 Task: Search one way flight ticket for 3 adults, 3 children in premium economy from Agana/tamuning: Antonio B. Won Pat International Airport to Indianapolis: Indianapolis International Airport on 8-5-2023. Choice of flights is Frontier. Price is upto 99000. Outbound departure time preference is 6:30.
Action: Mouse moved to (305, 259)
Screenshot: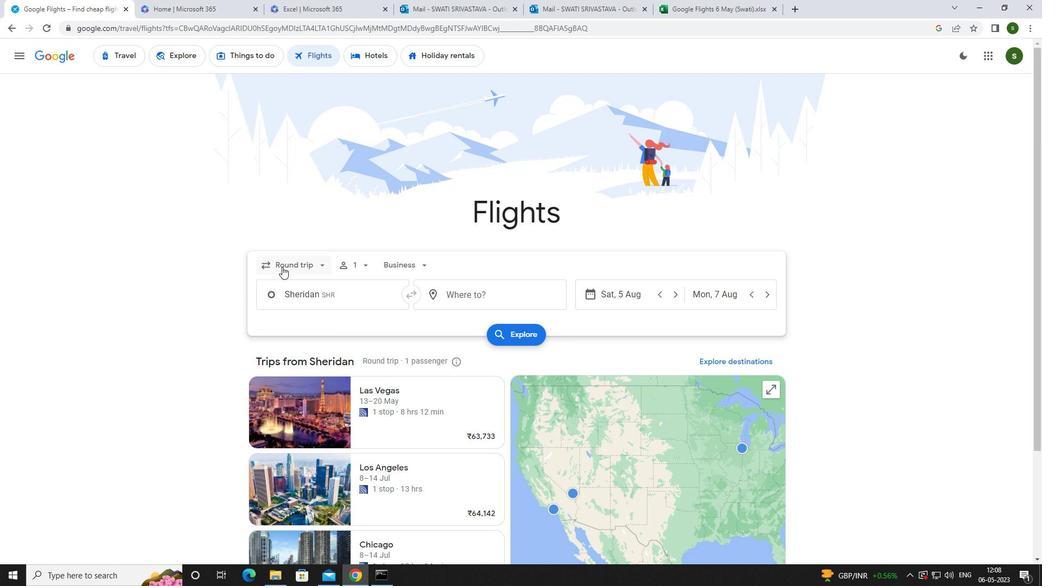 
Action: Mouse pressed left at (305, 259)
Screenshot: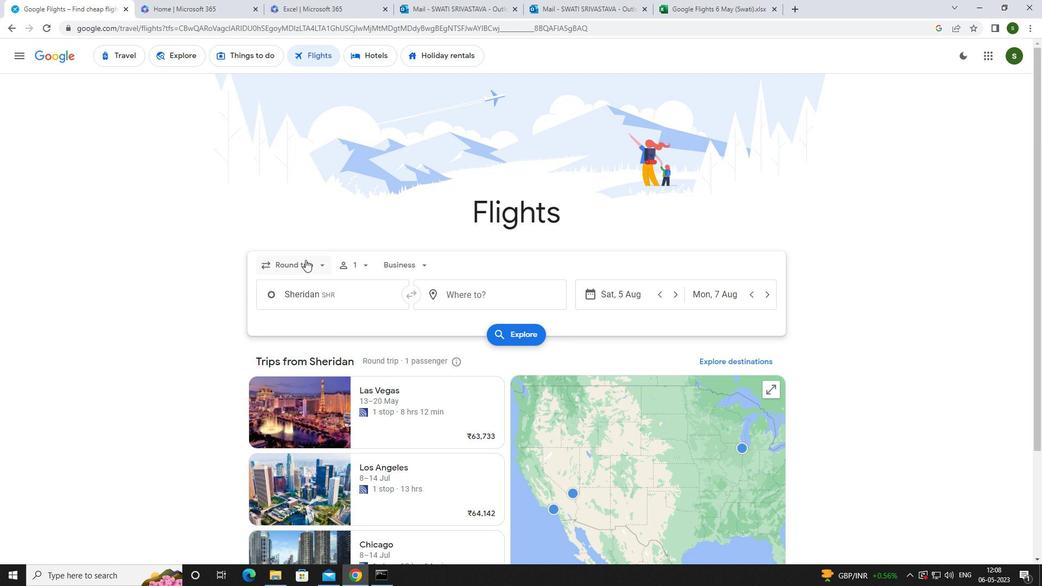 
Action: Mouse moved to (306, 308)
Screenshot: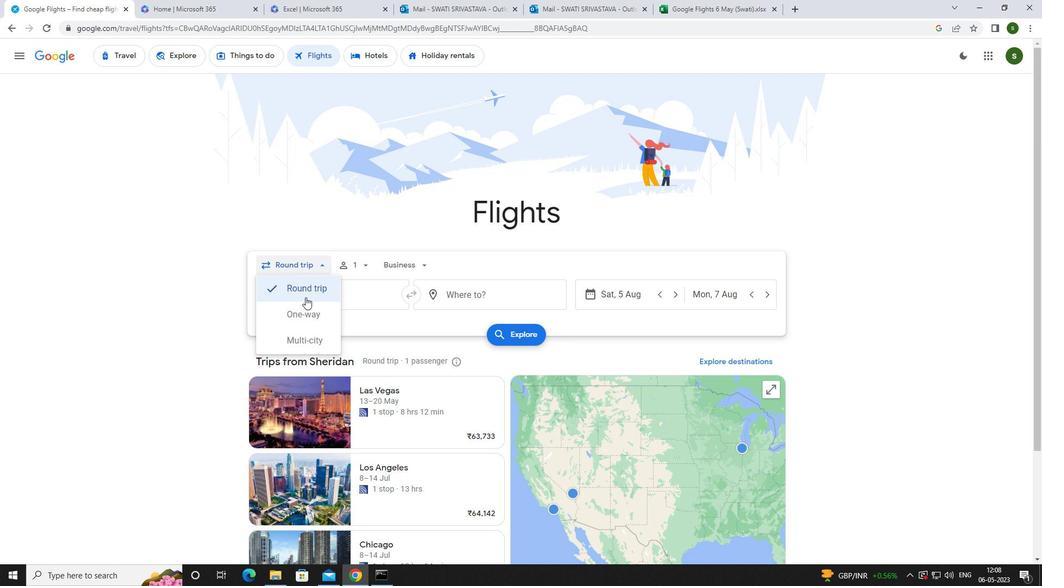
Action: Mouse pressed left at (306, 308)
Screenshot: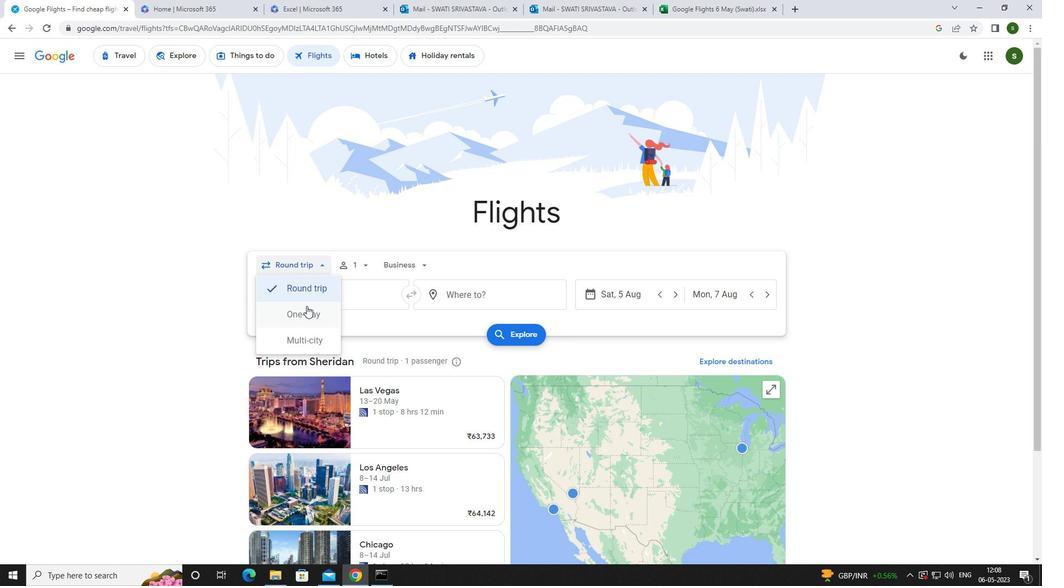 
Action: Mouse moved to (360, 265)
Screenshot: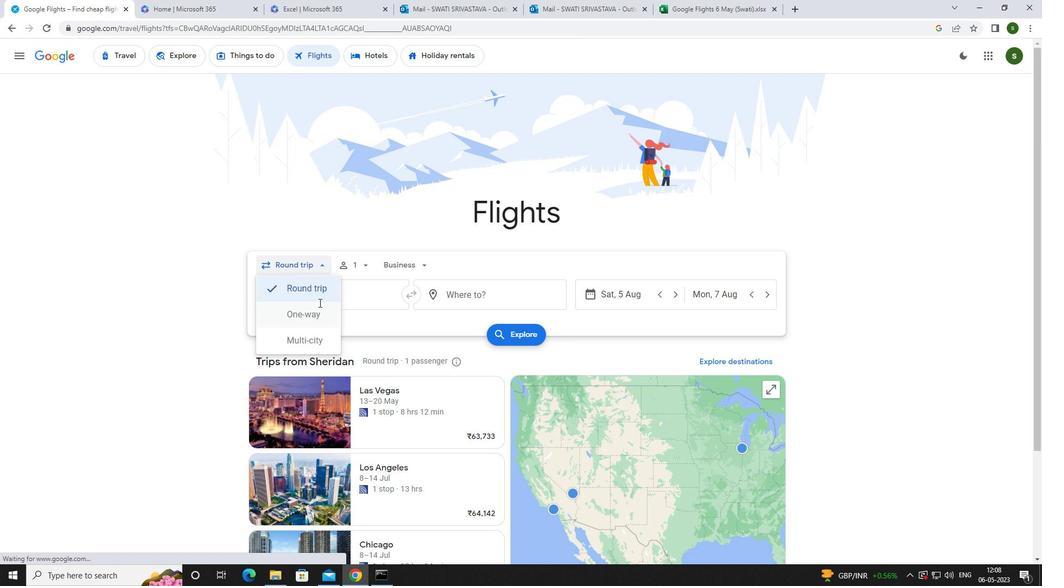 
Action: Mouse pressed left at (360, 265)
Screenshot: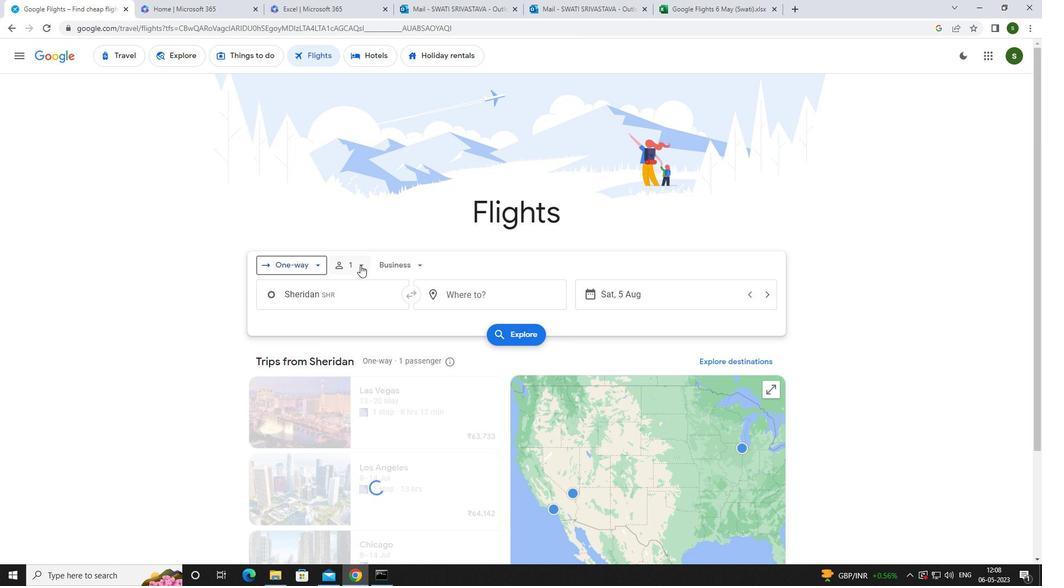 
Action: Mouse moved to (446, 293)
Screenshot: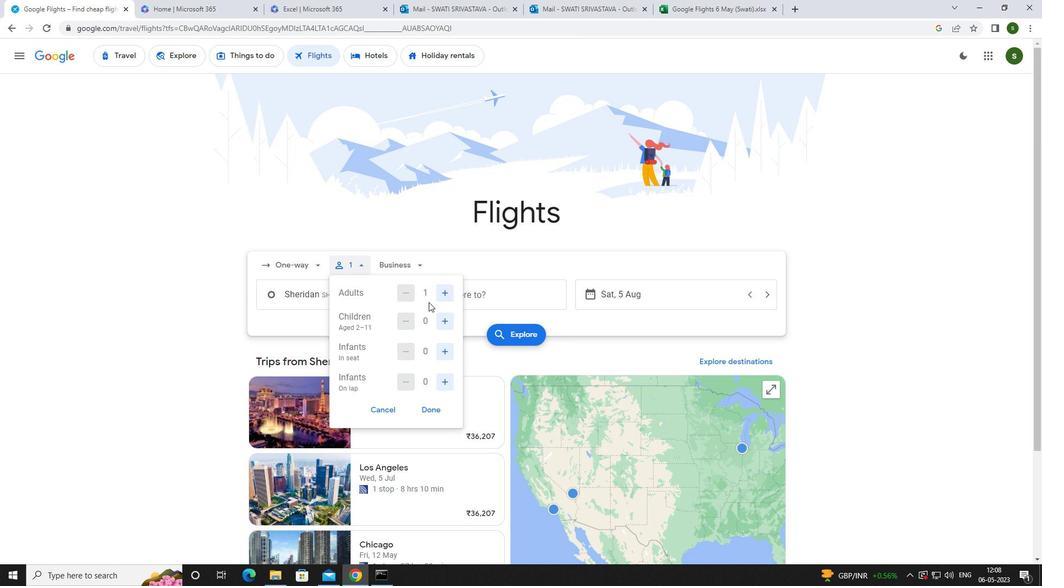 
Action: Mouse pressed left at (446, 293)
Screenshot: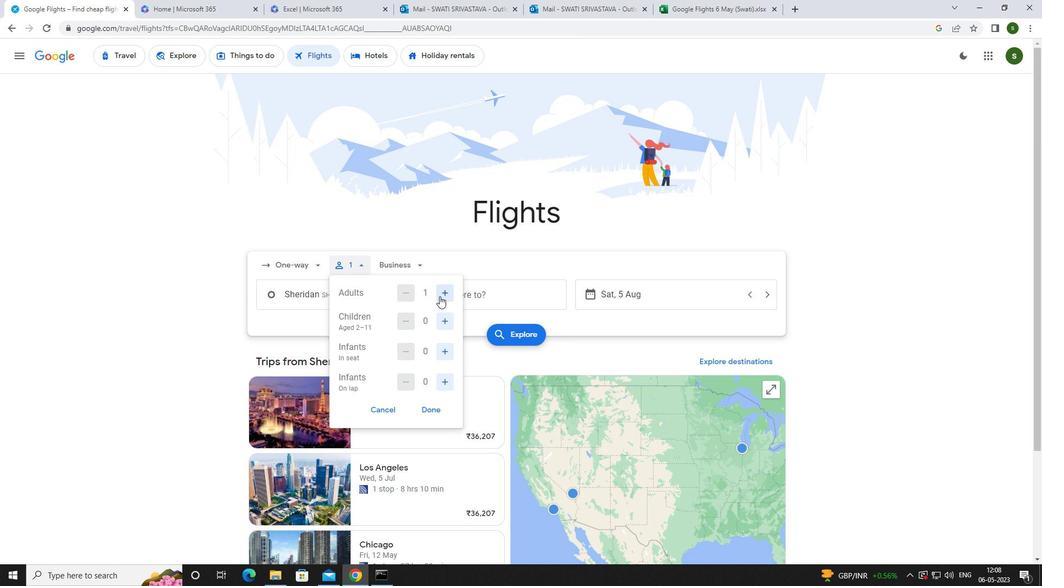 
Action: Mouse pressed left at (446, 293)
Screenshot: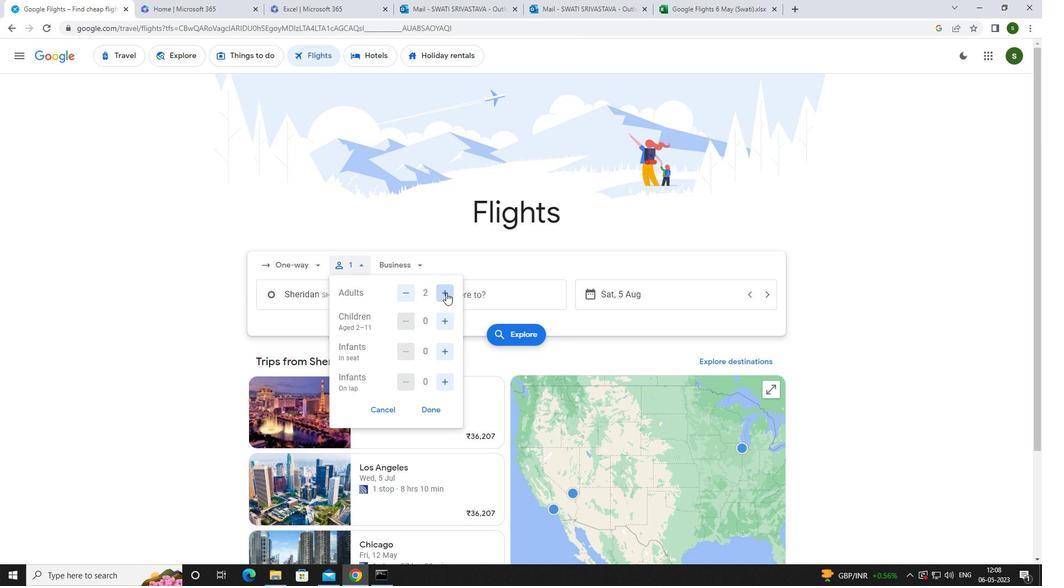 
Action: Mouse moved to (445, 322)
Screenshot: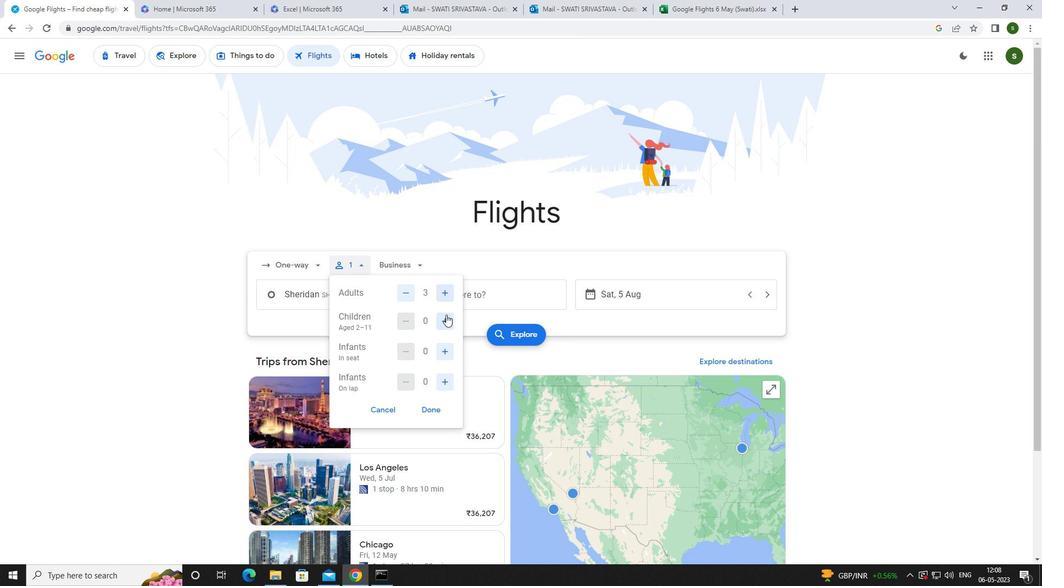 
Action: Mouse pressed left at (445, 322)
Screenshot: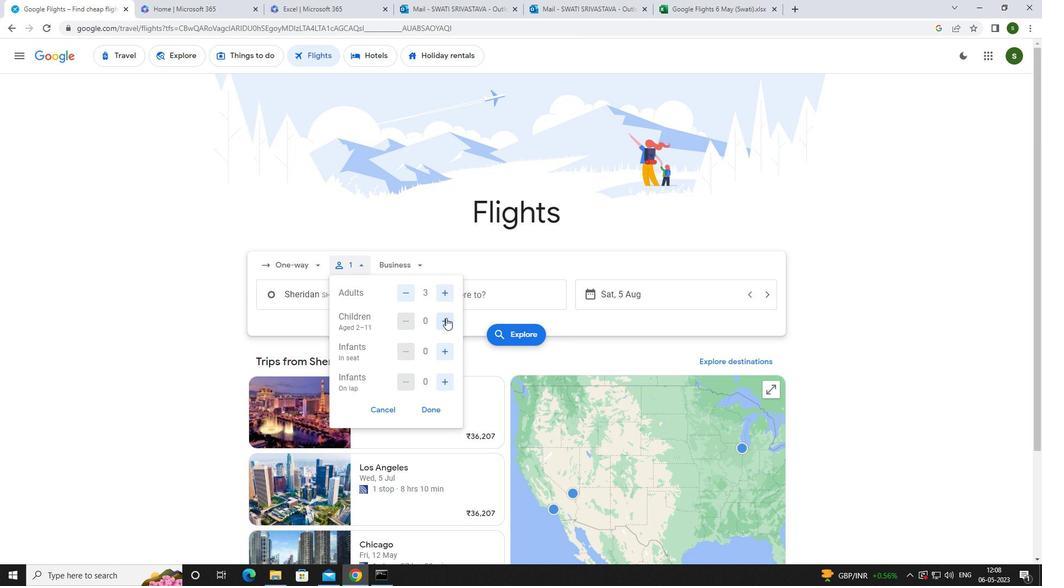 
Action: Mouse pressed left at (445, 322)
Screenshot: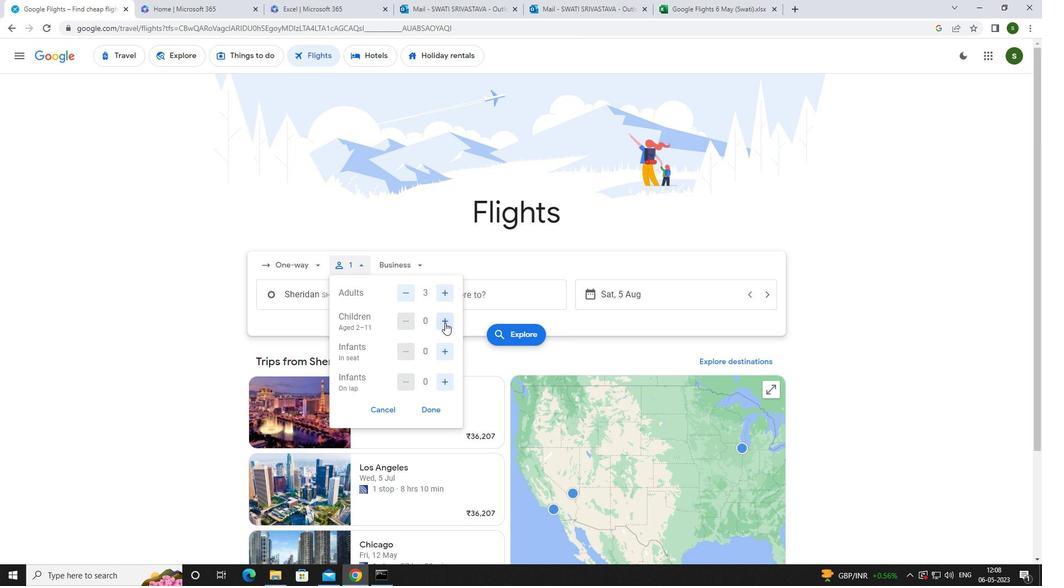 
Action: Mouse pressed left at (445, 322)
Screenshot: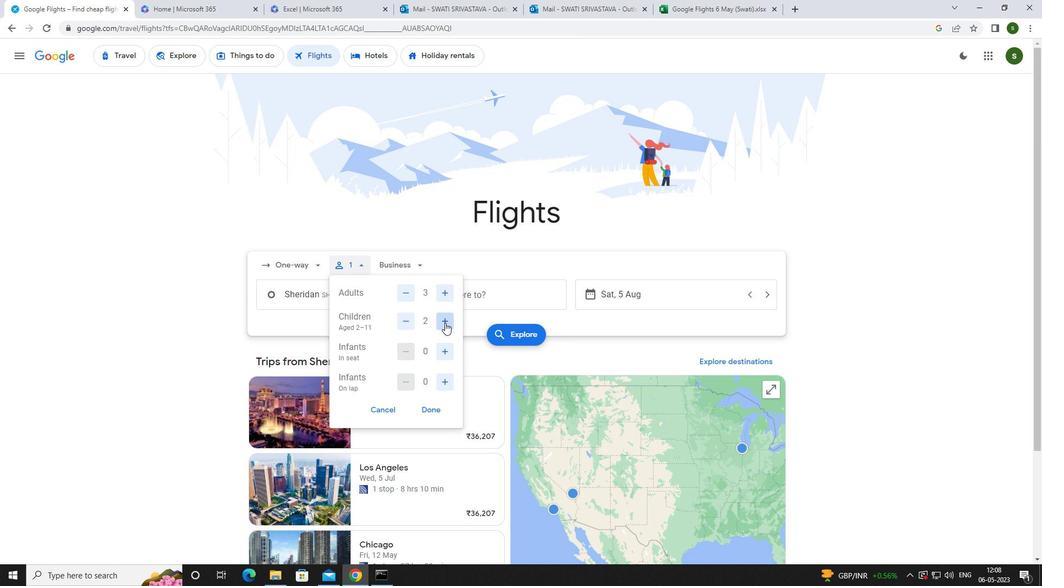 
Action: Mouse moved to (418, 267)
Screenshot: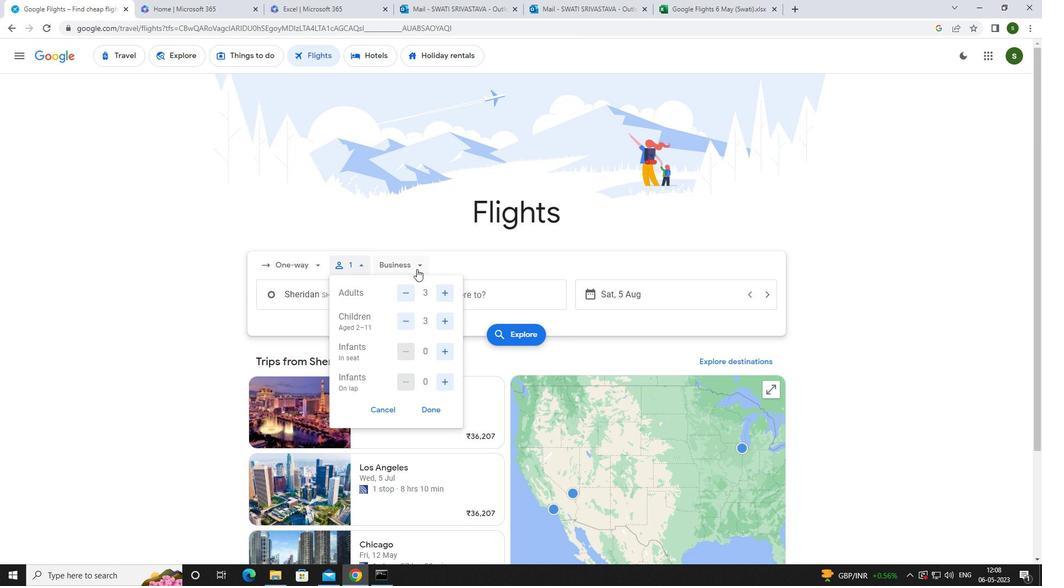 
Action: Mouse pressed left at (418, 267)
Screenshot: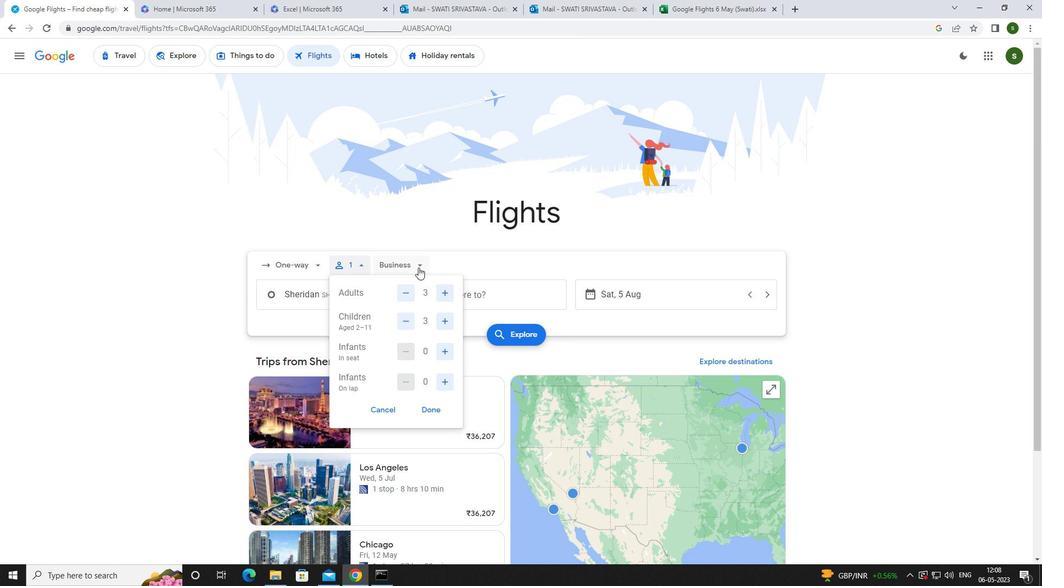 
Action: Mouse moved to (435, 318)
Screenshot: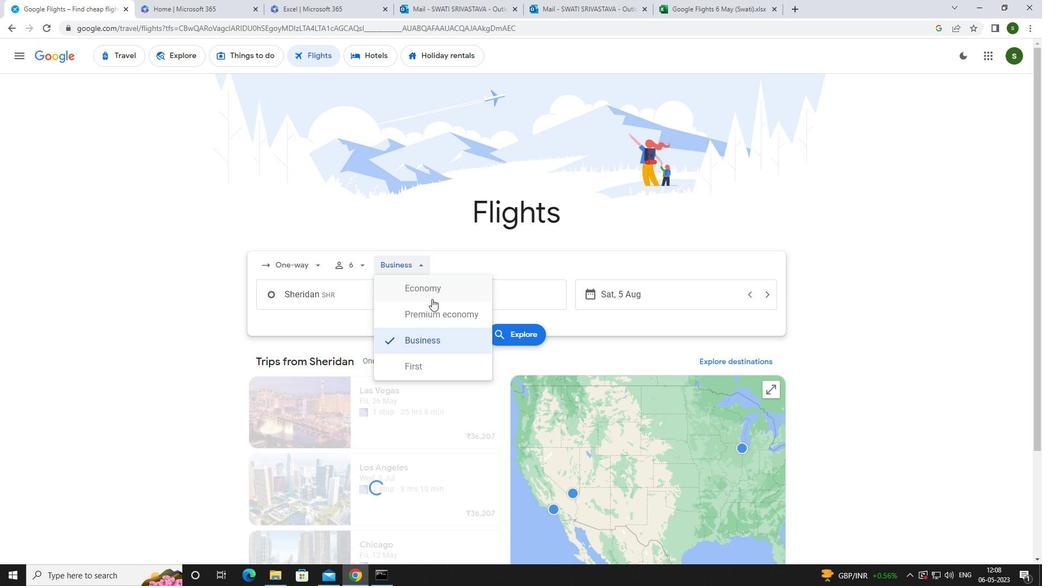 
Action: Mouse pressed left at (435, 318)
Screenshot: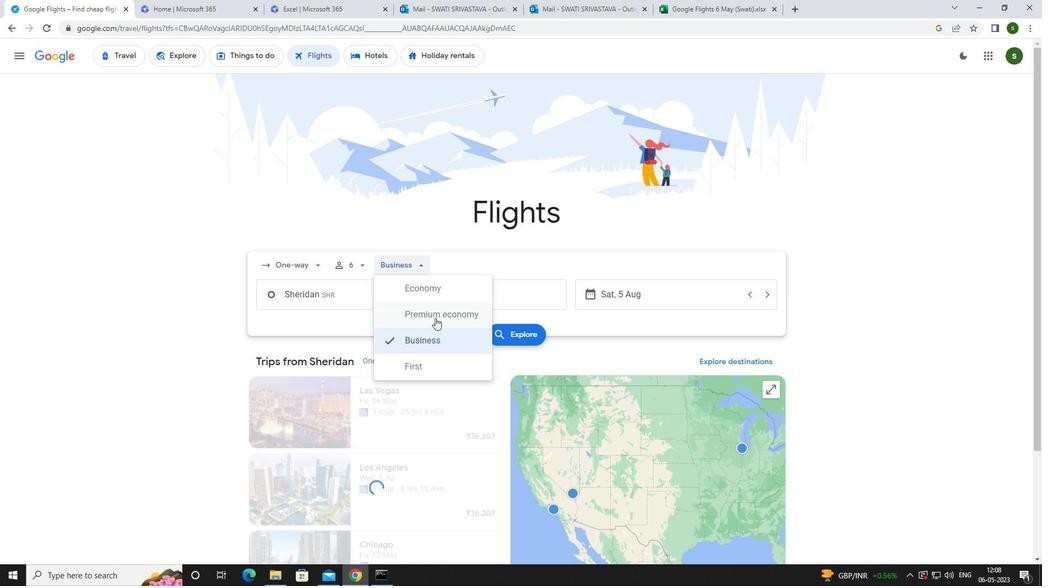 
Action: Mouse moved to (376, 298)
Screenshot: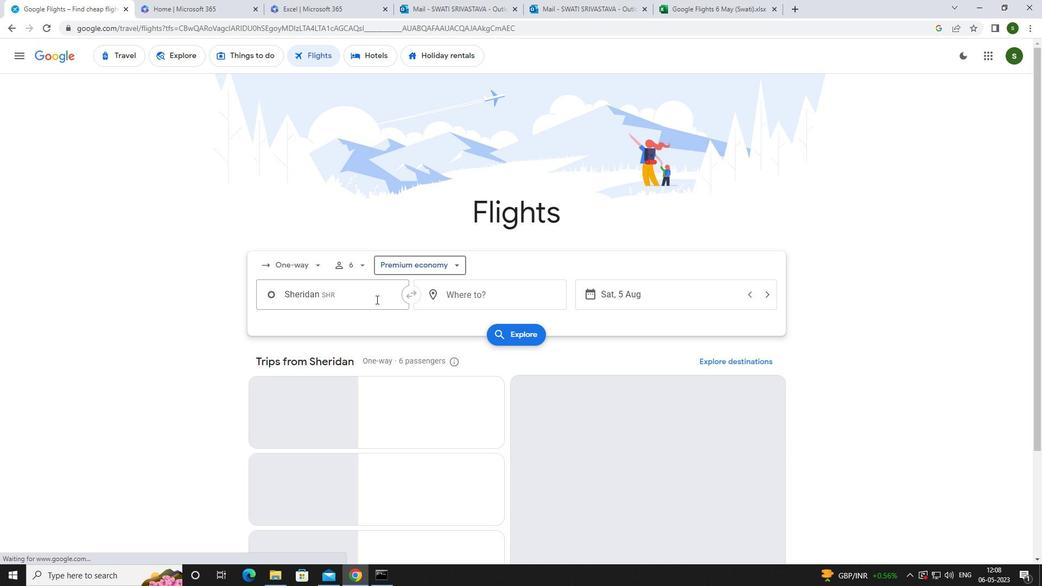 
Action: Mouse pressed left at (376, 298)
Screenshot: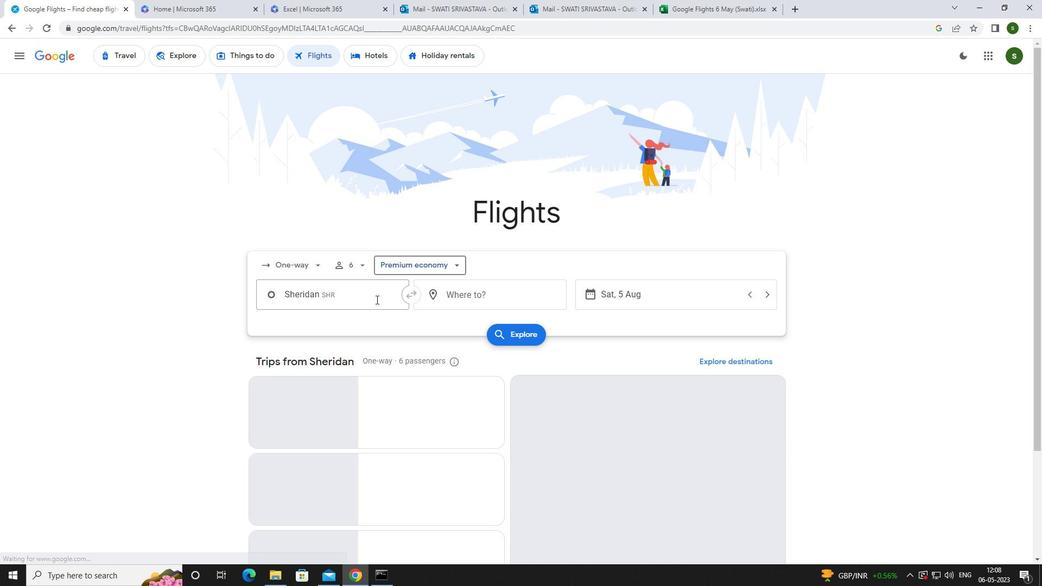 
Action: Mouse moved to (386, 290)
Screenshot: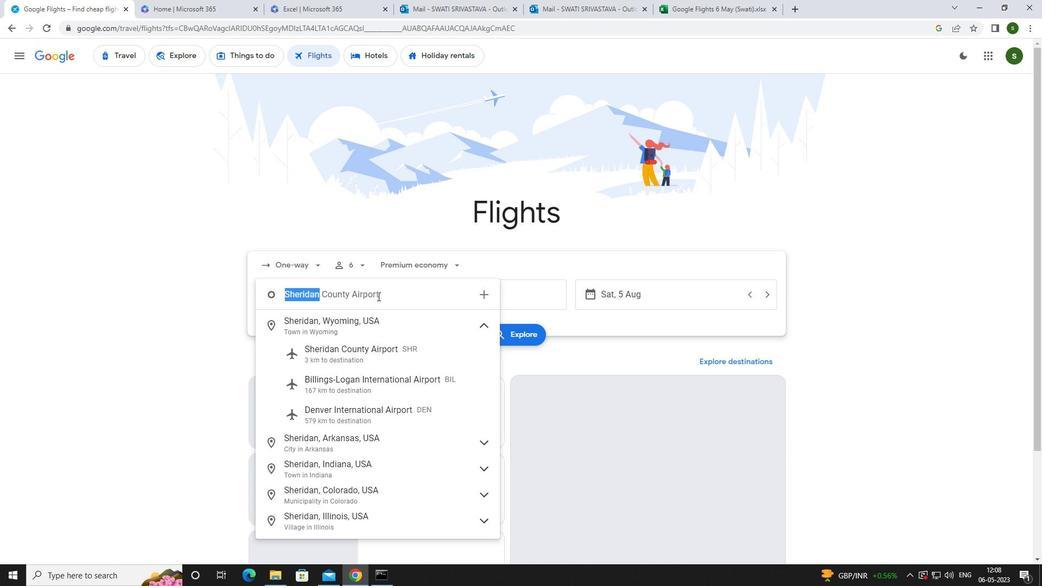 
Action: Key pressed <Key.caps_lock>a<Key.caps_lock>gana
Screenshot: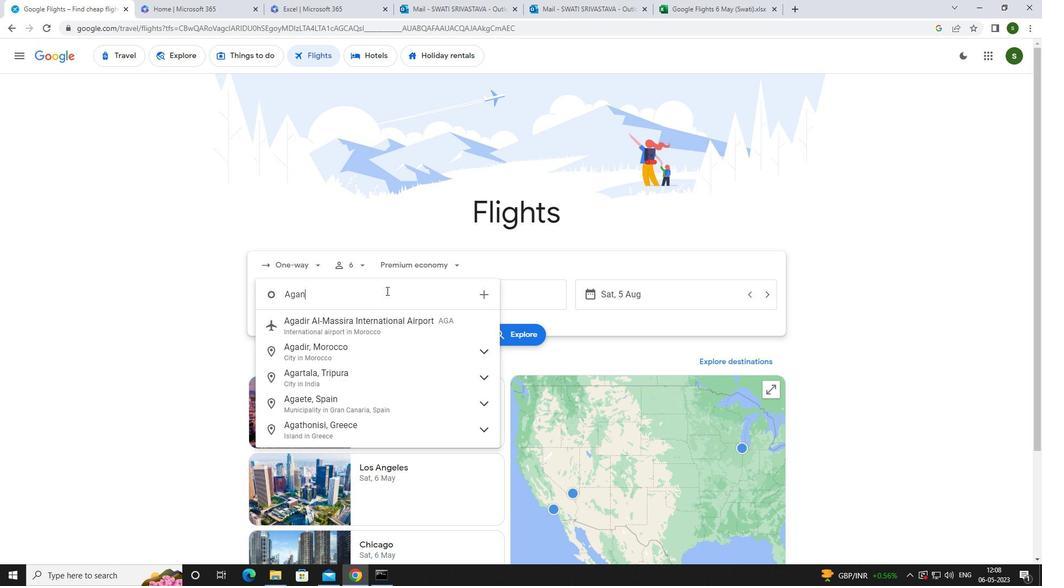 
Action: Mouse moved to (391, 348)
Screenshot: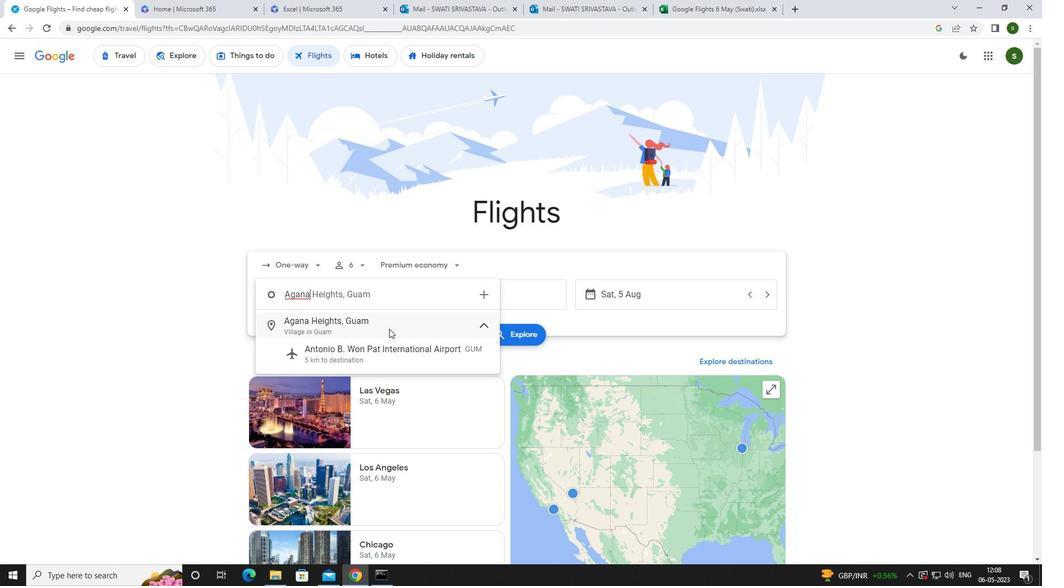 
Action: Mouse pressed left at (391, 348)
Screenshot: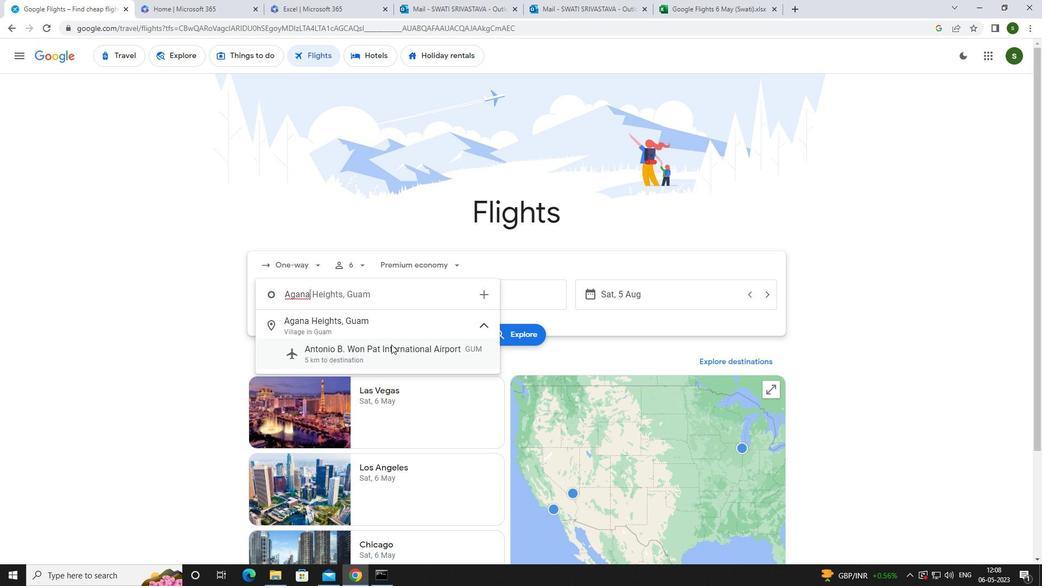 
Action: Mouse moved to (465, 288)
Screenshot: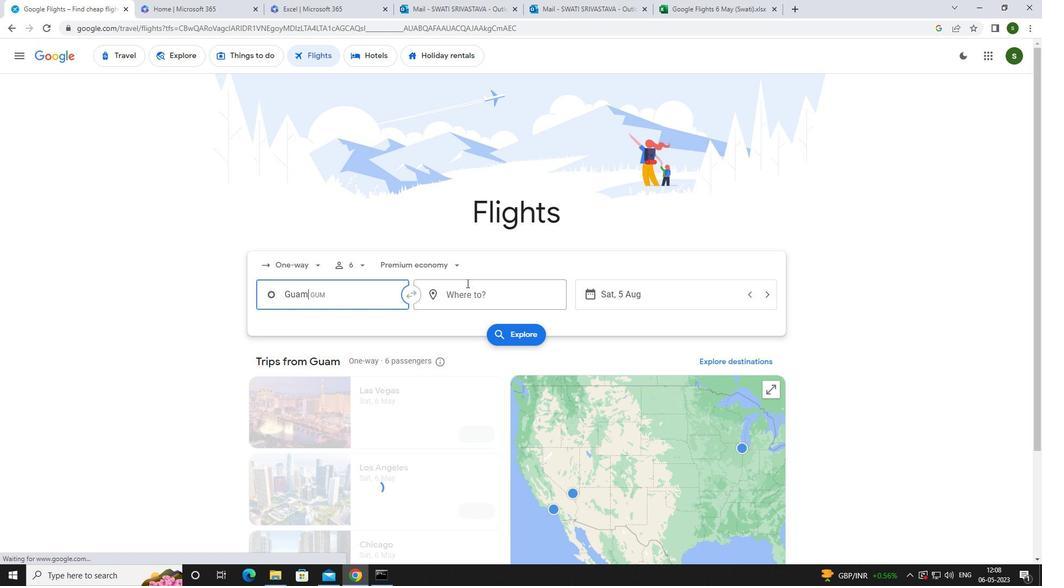 
Action: Mouse pressed left at (465, 288)
Screenshot: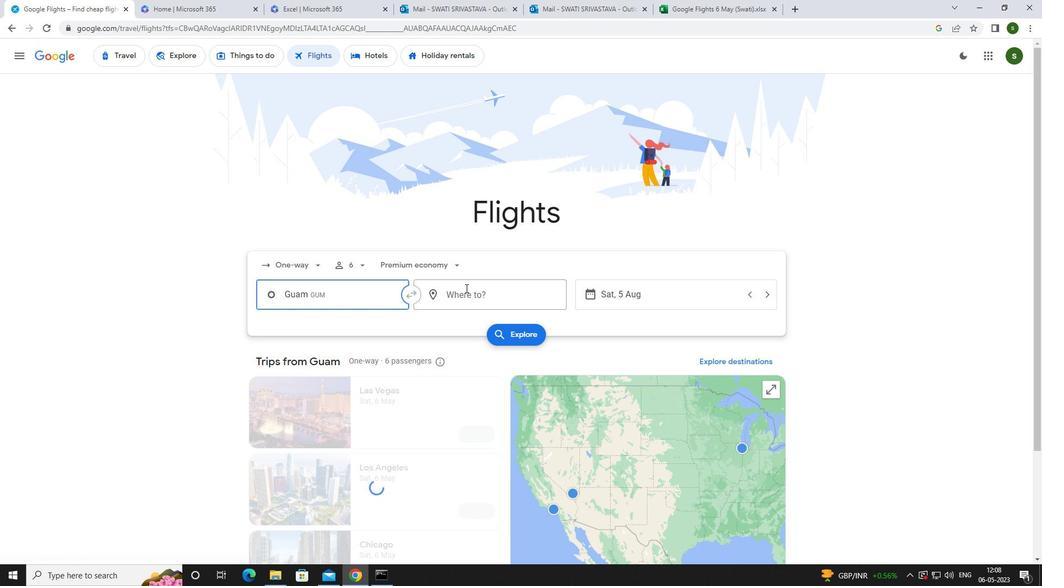 
Action: Key pressed <Key.caps_lock>i<Key.caps_lock>ndianapol
Screenshot: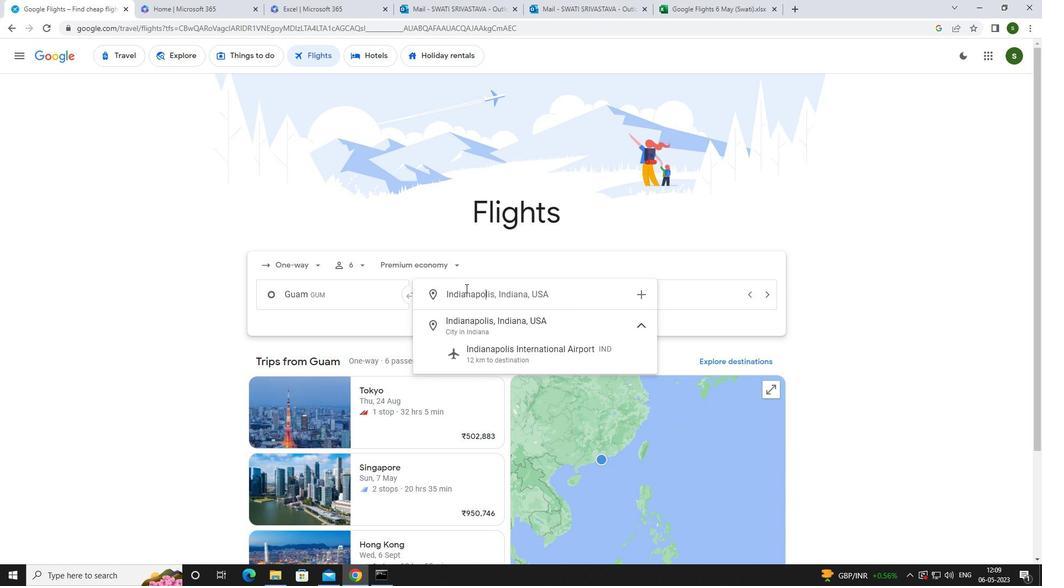 
Action: Mouse moved to (487, 351)
Screenshot: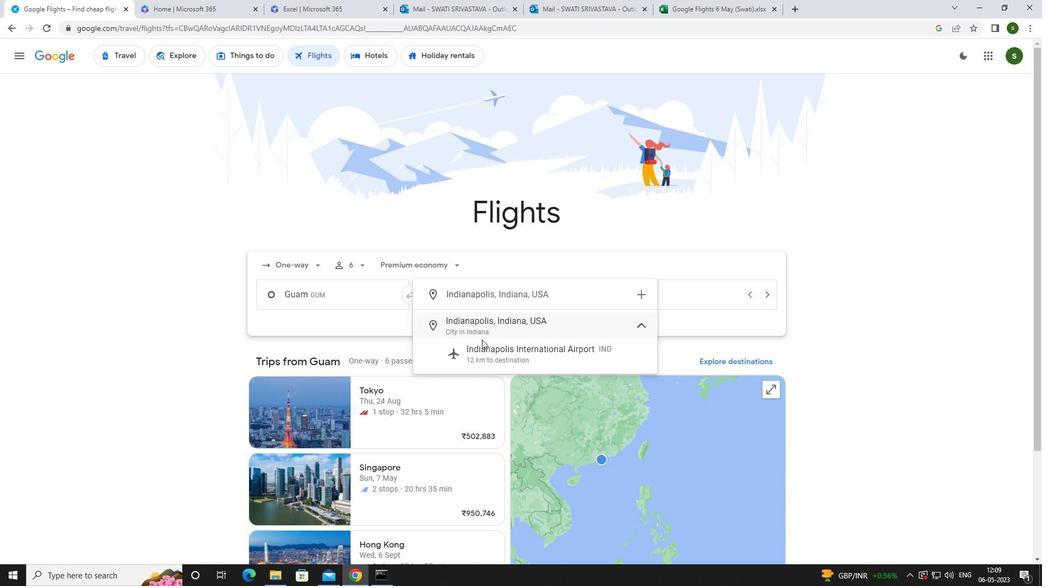 
Action: Mouse pressed left at (487, 351)
Screenshot: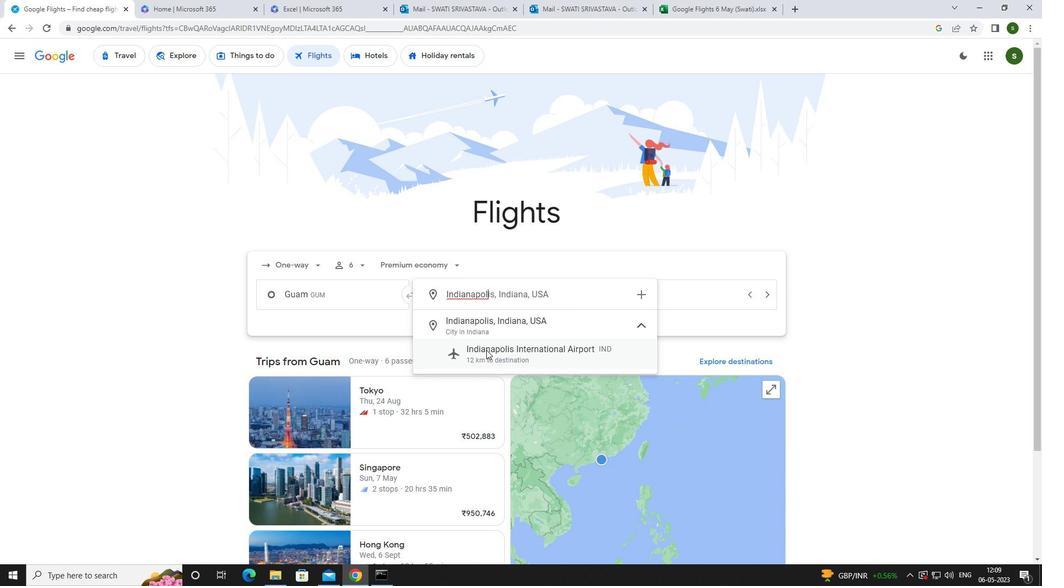 
Action: Mouse moved to (605, 300)
Screenshot: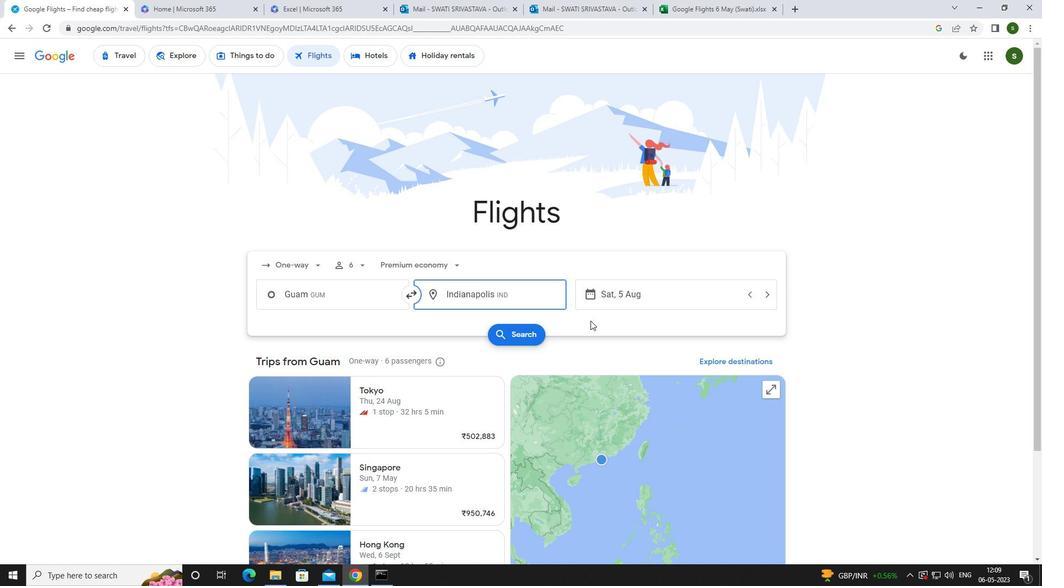 
Action: Mouse pressed left at (605, 300)
Screenshot: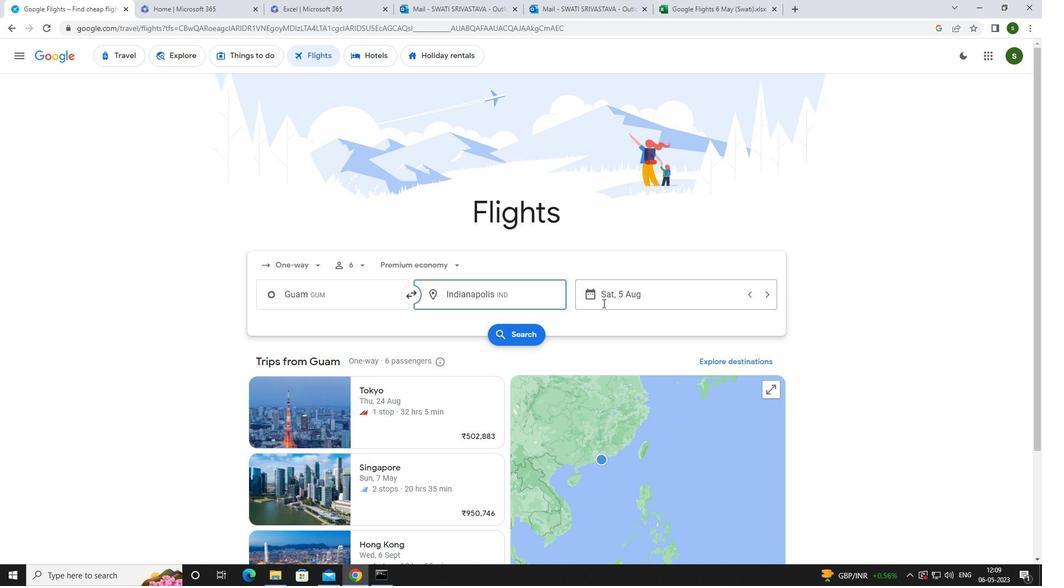 
Action: Mouse moved to (552, 359)
Screenshot: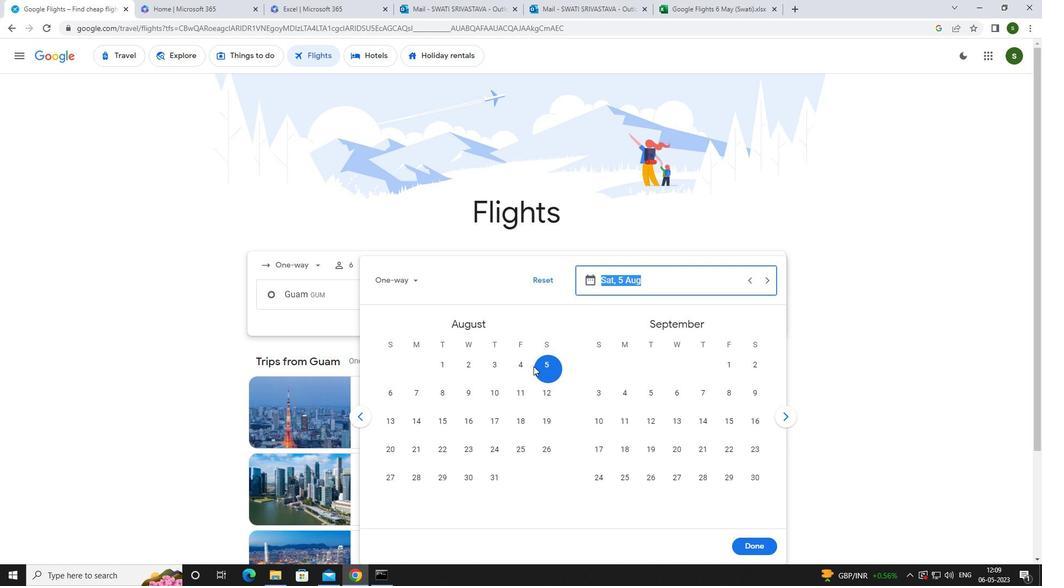 
Action: Mouse pressed left at (552, 359)
Screenshot: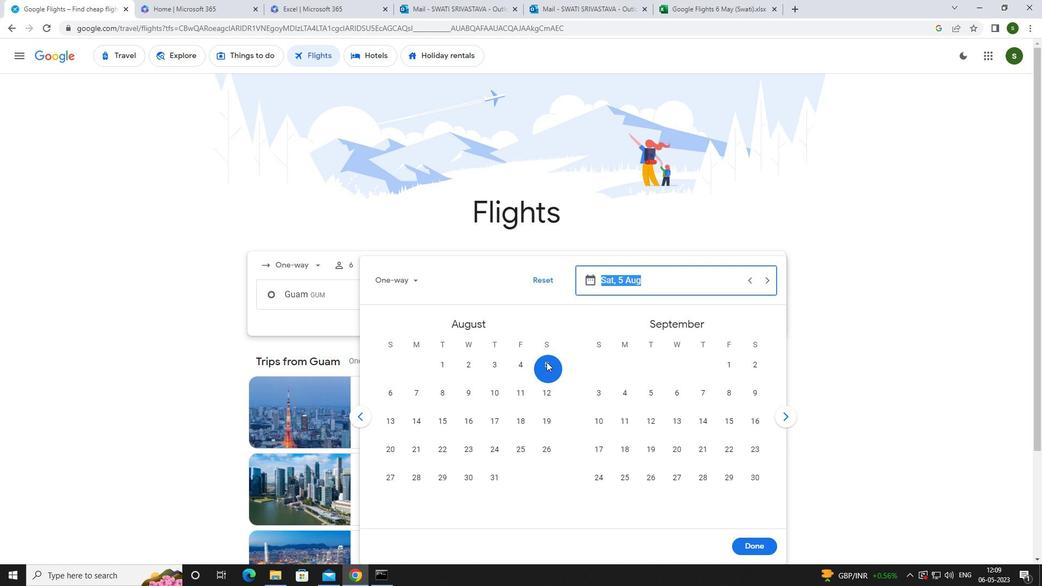 
Action: Mouse moved to (764, 545)
Screenshot: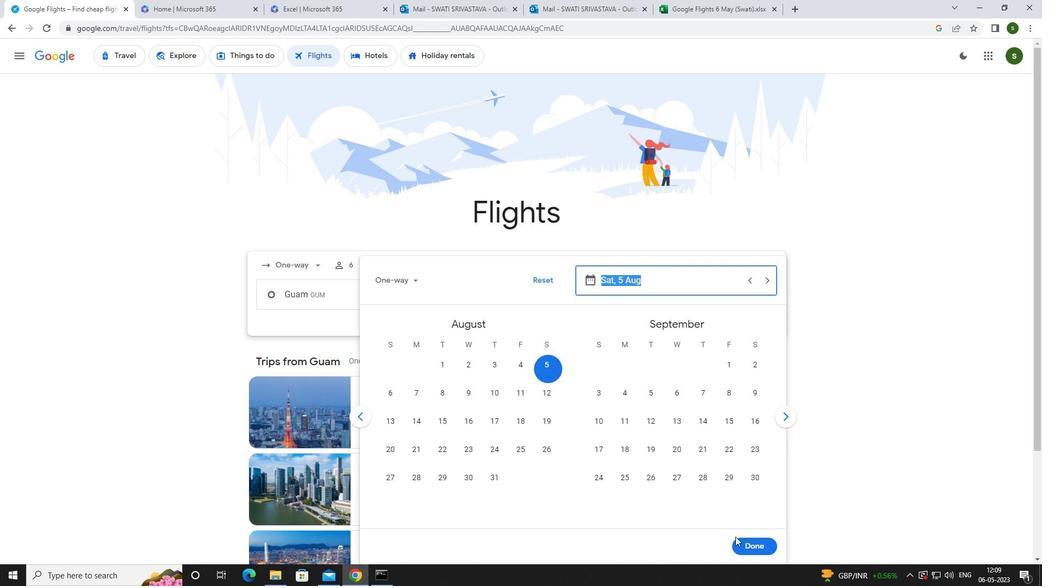 
Action: Mouse pressed left at (764, 545)
Screenshot: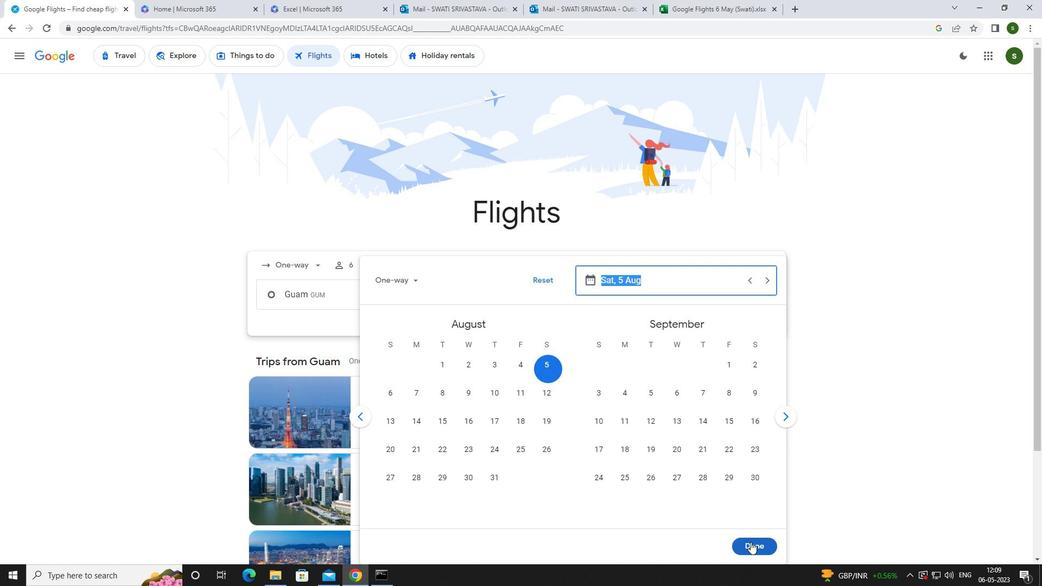
Action: Mouse moved to (508, 334)
Screenshot: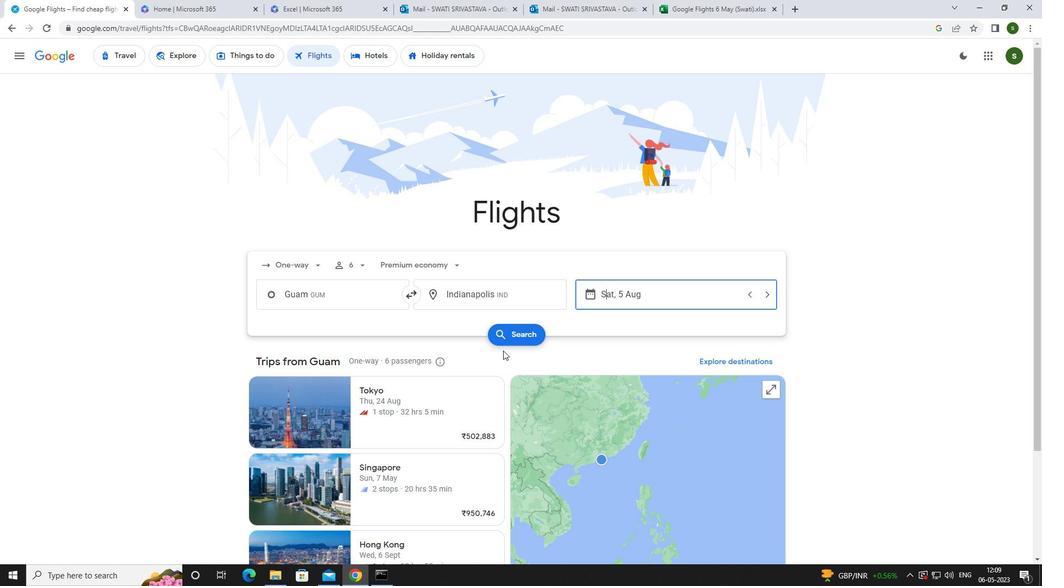 
Action: Mouse pressed left at (508, 334)
Screenshot: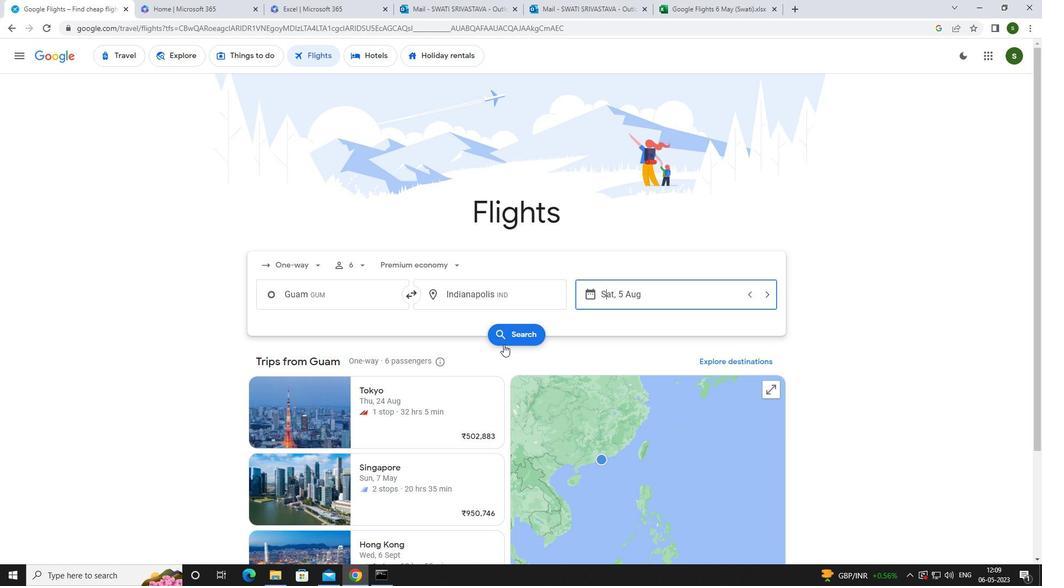 
Action: Mouse moved to (274, 156)
Screenshot: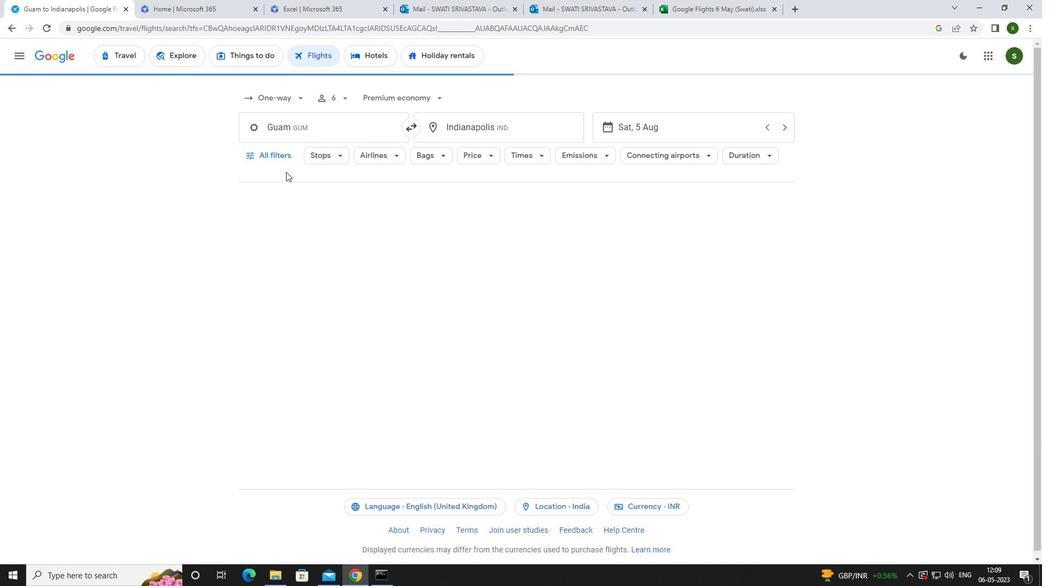 
Action: Mouse pressed left at (274, 156)
Screenshot: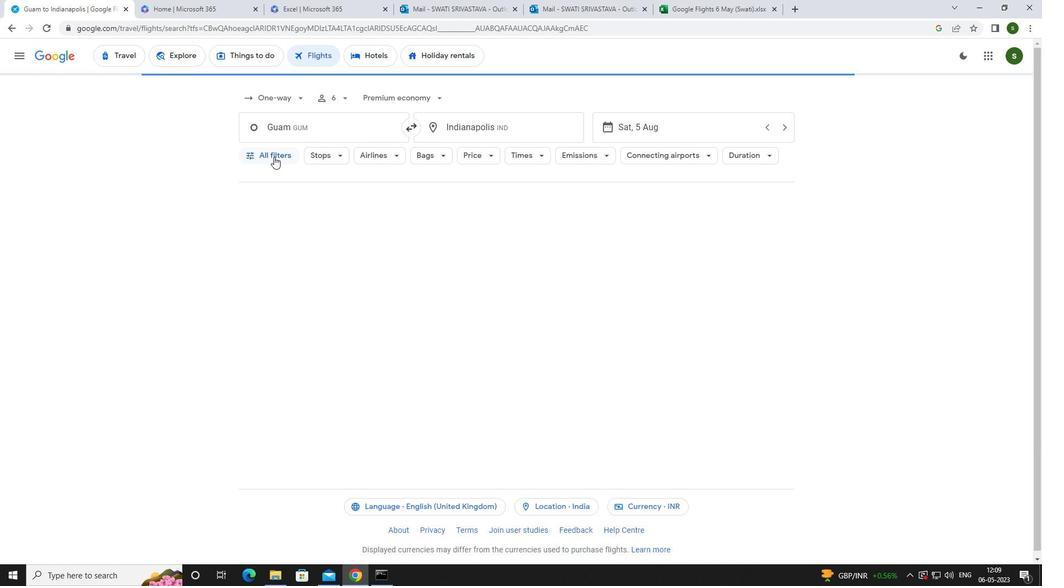 
Action: Mouse moved to (408, 386)
Screenshot: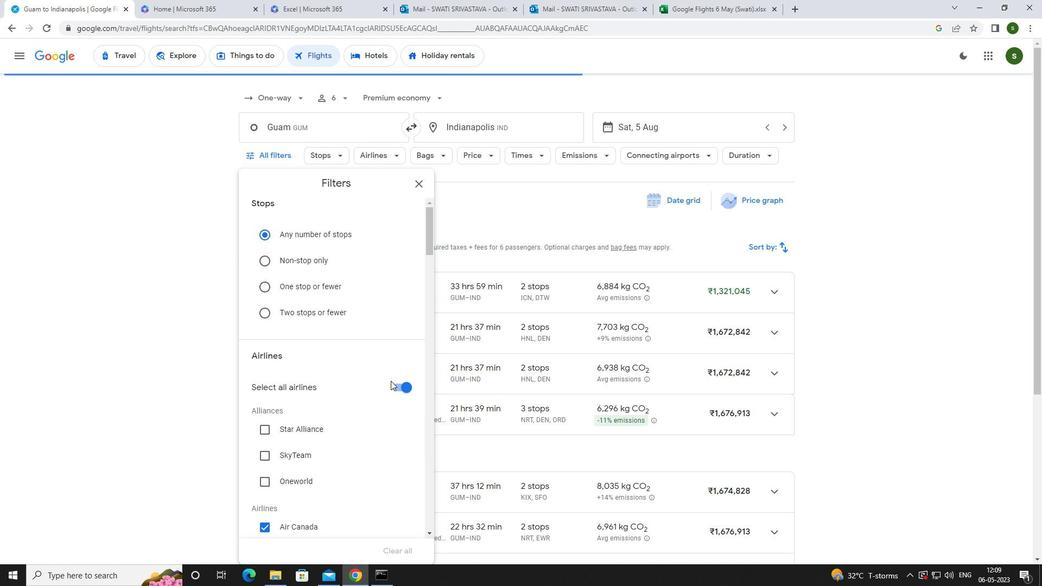 
Action: Mouse pressed left at (408, 386)
Screenshot: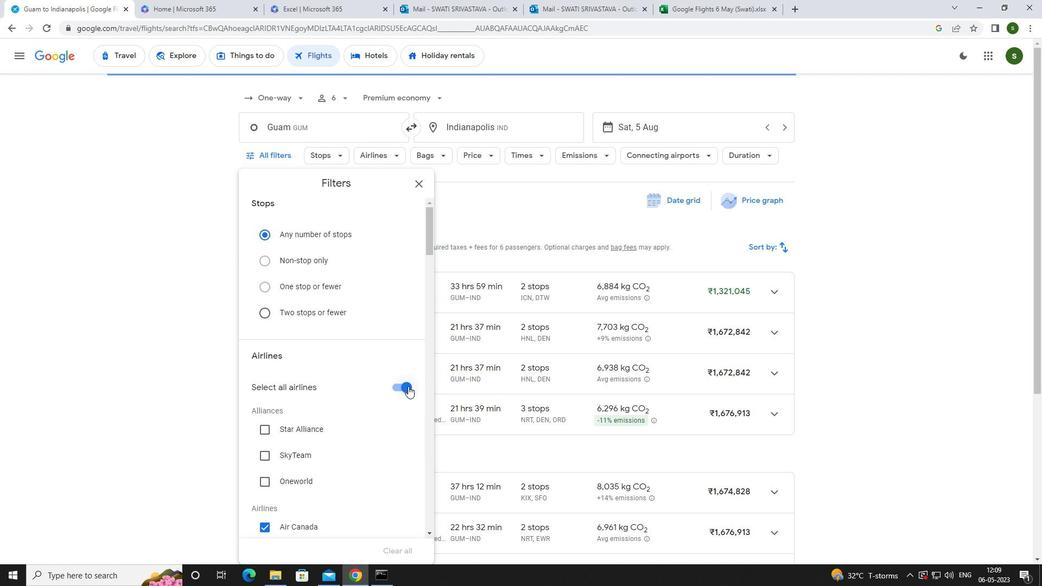 
Action: Mouse moved to (364, 371)
Screenshot: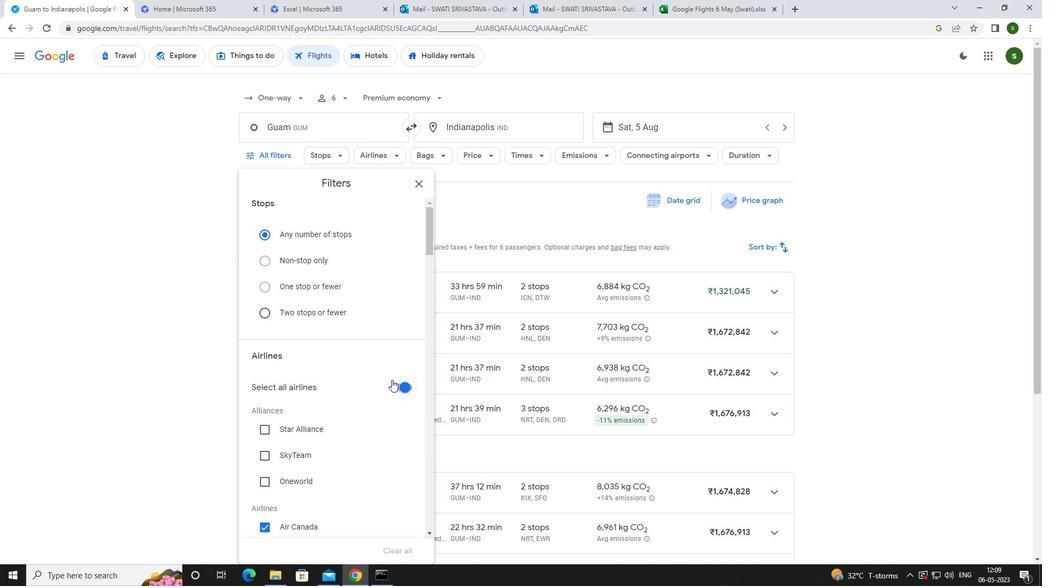 
Action: Mouse scrolled (364, 370) with delta (0, 0)
Screenshot: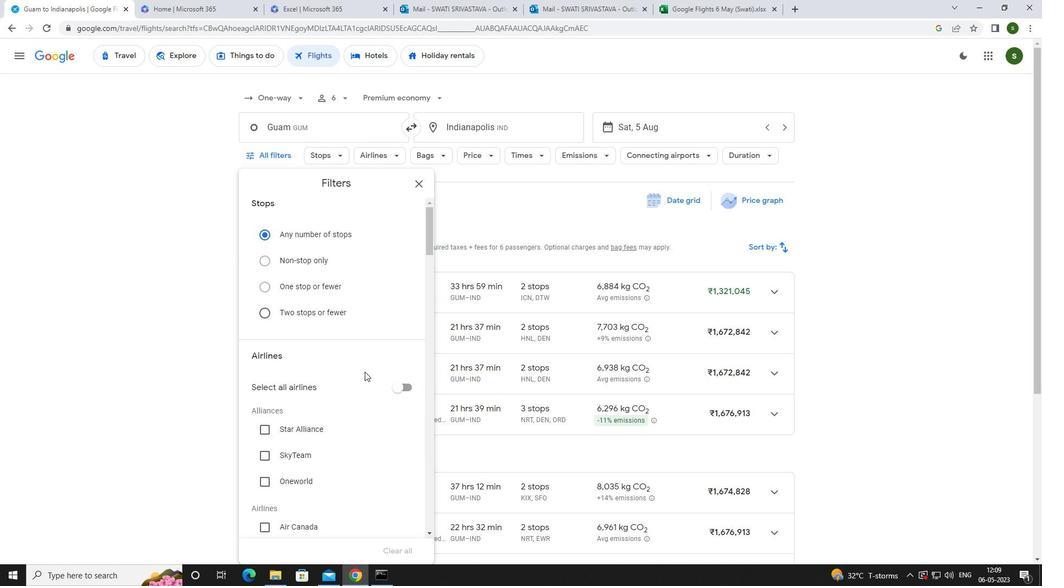 
Action: Mouse moved to (363, 370)
Screenshot: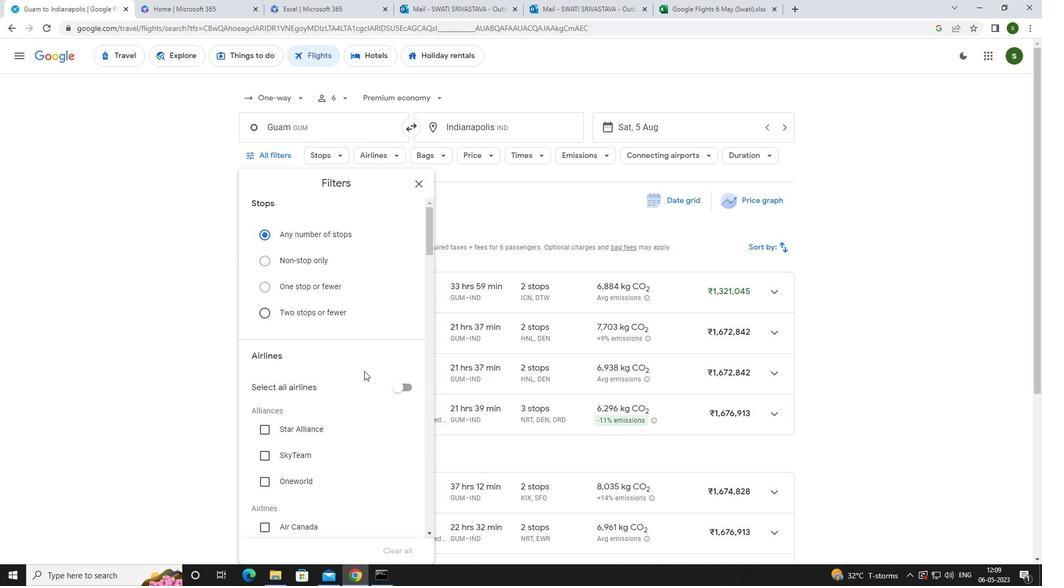 
Action: Mouse scrolled (363, 370) with delta (0, 0)
Screenshot: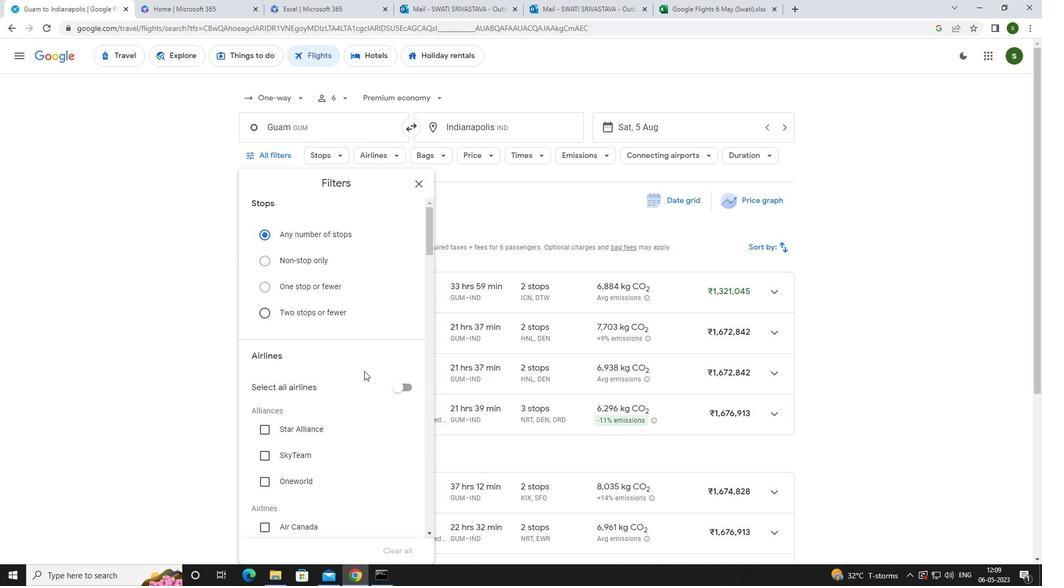
Action: Mouse scrolled (363, 370) with delta (0, 0)
Screenshot: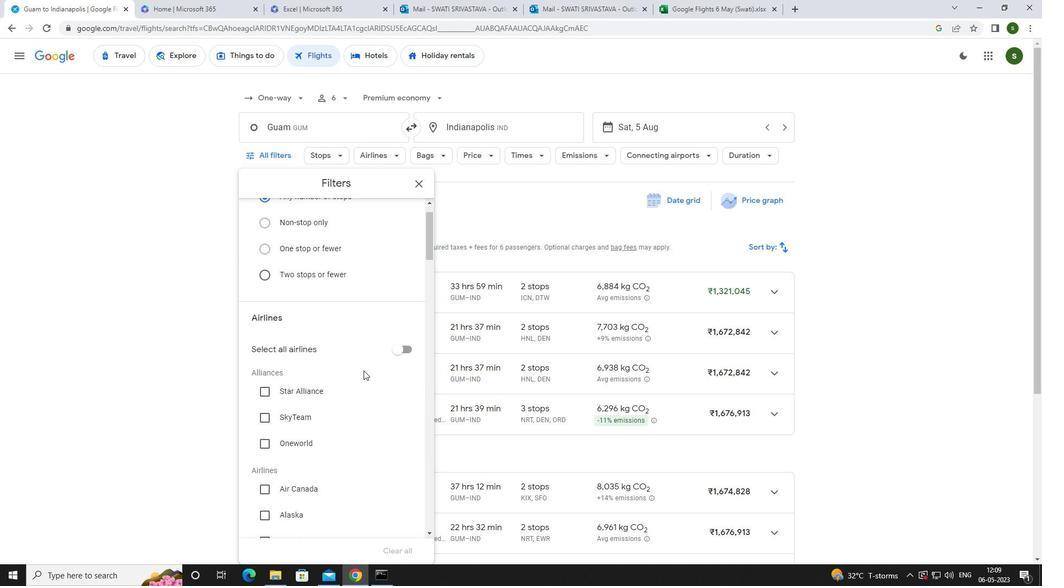 
Action: Mouse scrolled (363, 370) with delta (0, 0)
Screenshot: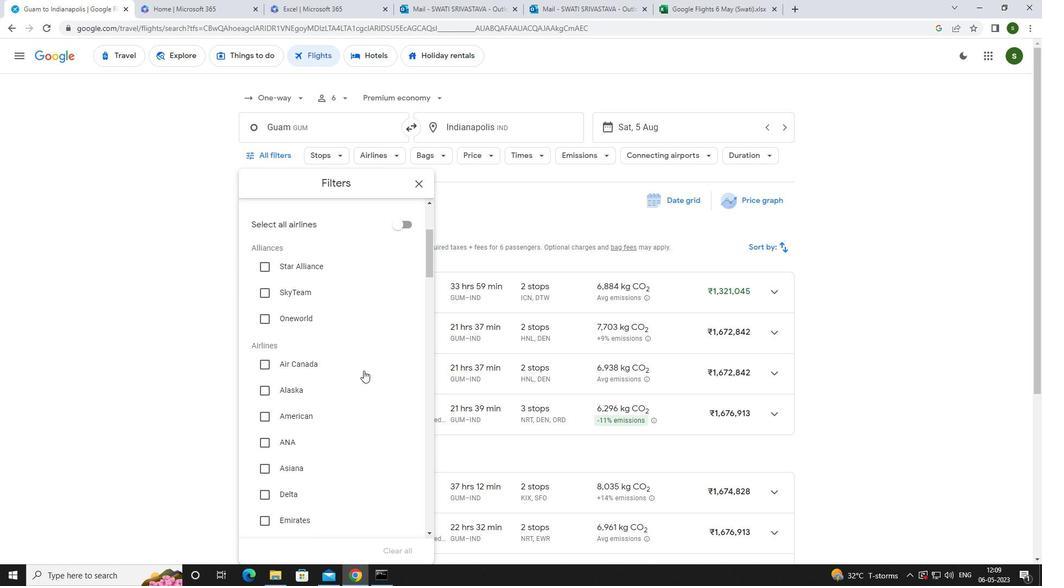 
Action: Mouse scrolled (363, 370) with delta (0, 0)
Screenshot: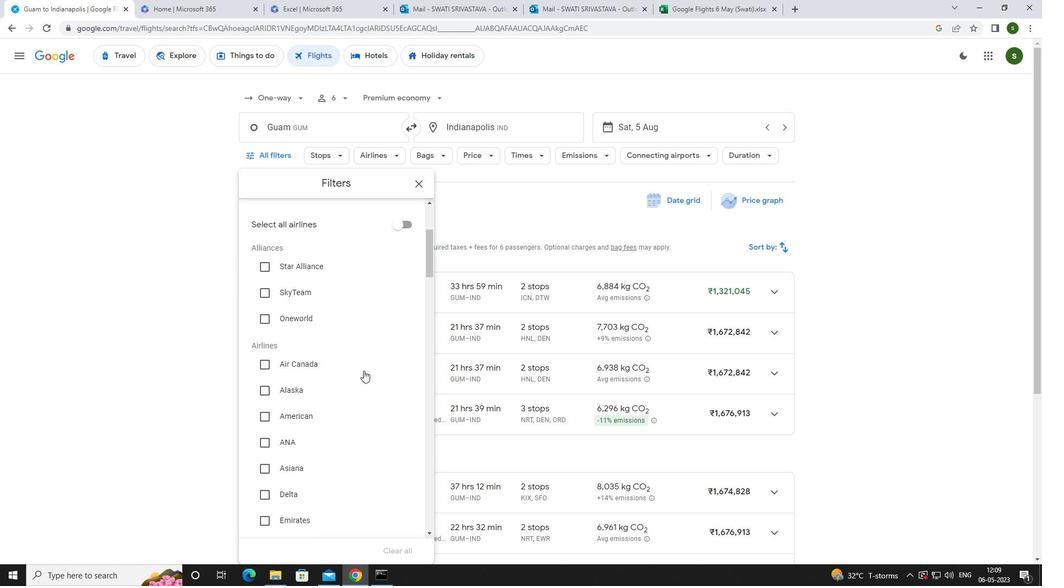
Action: Mouse moved to (363, 370)
Screenshot: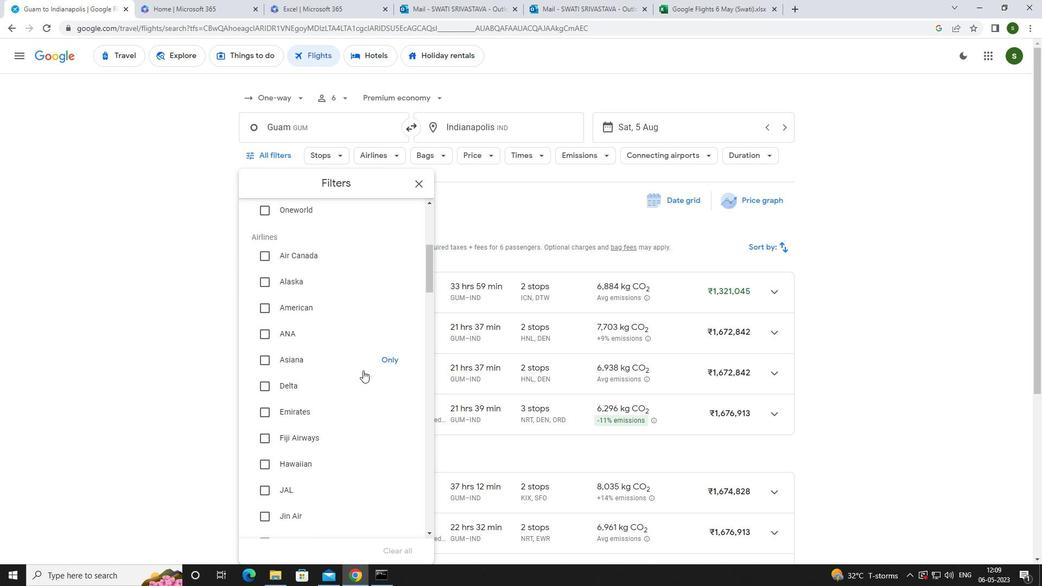 
Action: Mouse scrolled (363, 369) with delta (0, 0)
Screenshot: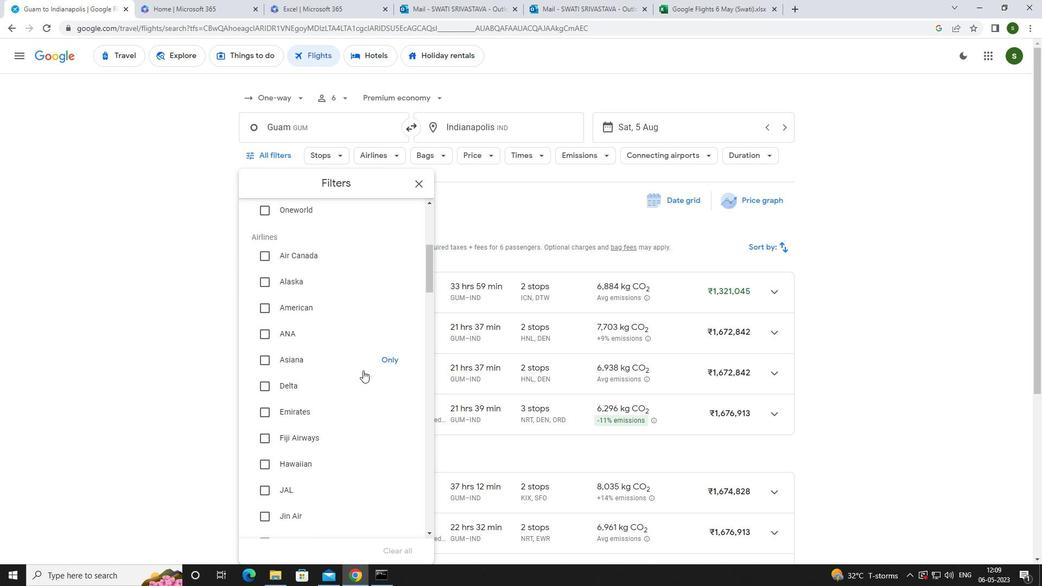 
Action: Mouse scrolled (363, 369) with delta (0, 0)
Screenshot: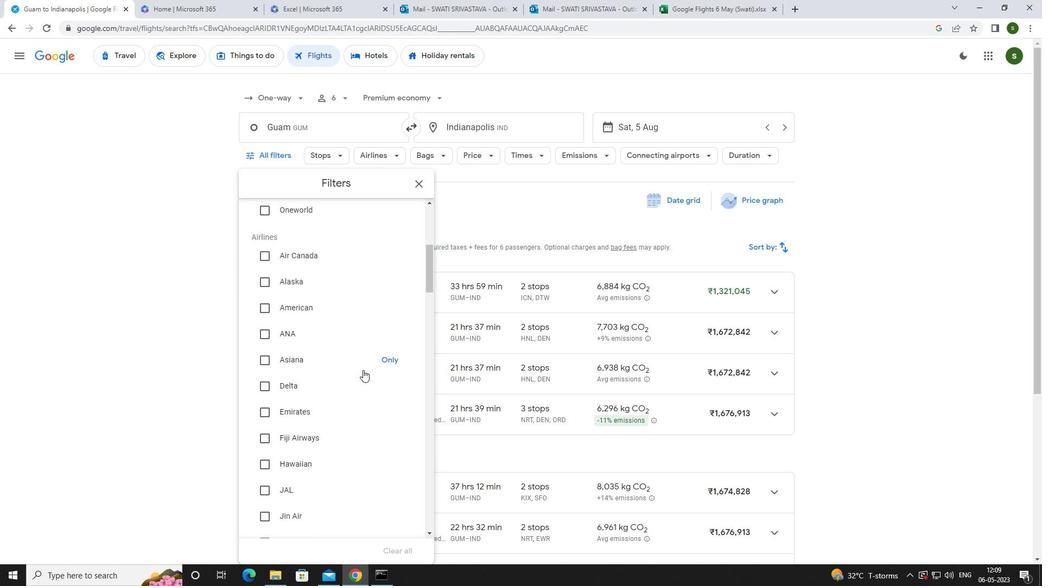 
Action: Mouse scrolled (363, 369) with delta (0, 0)
Screenshot: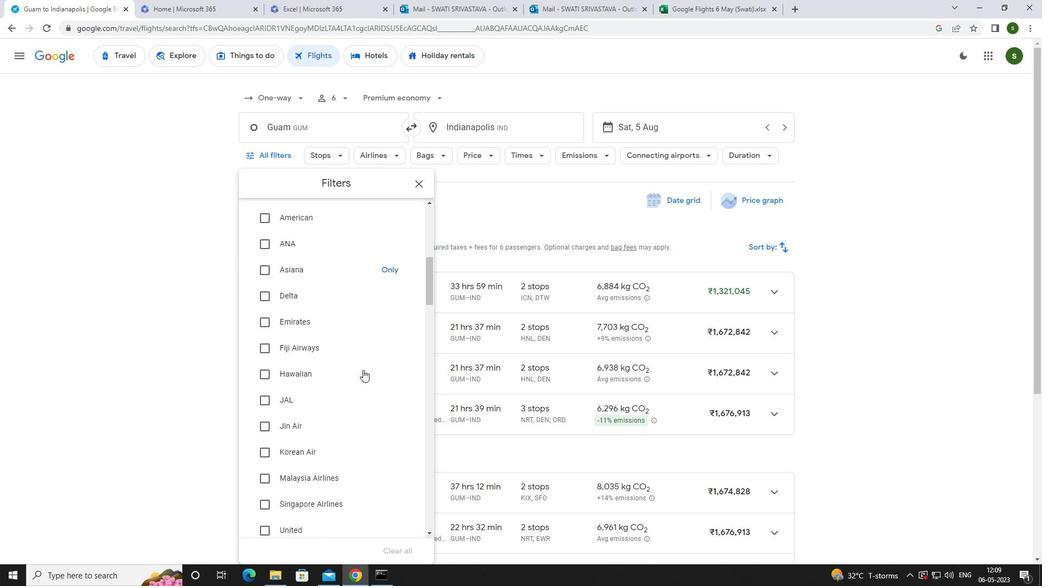 
Action: Mouse scrolled (363, 369) with delta (0, 0)
Screenshot: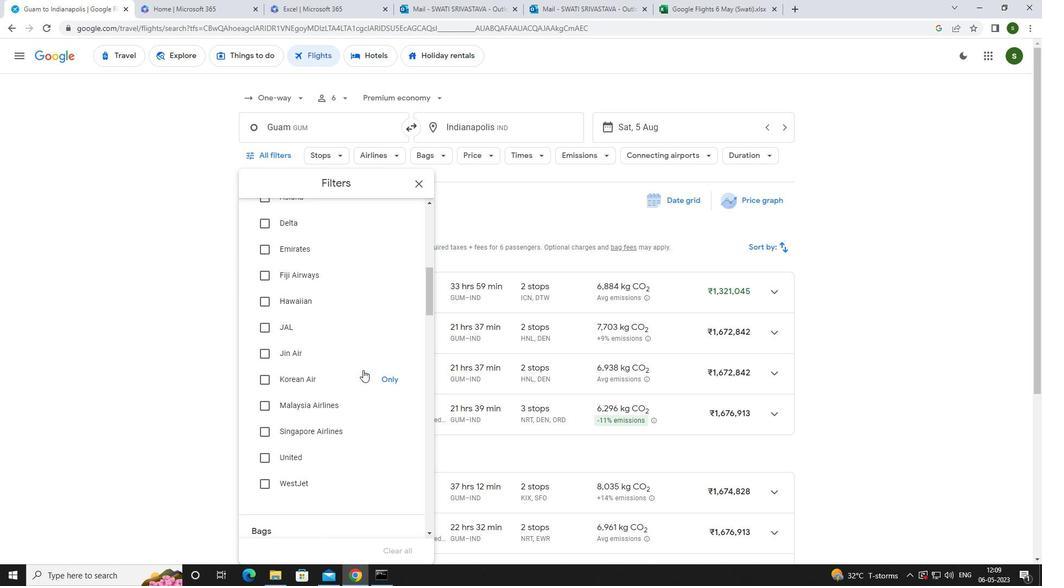 
Action: Mouse scrolled (363, 369) with delta (0, 0)
Screenshot: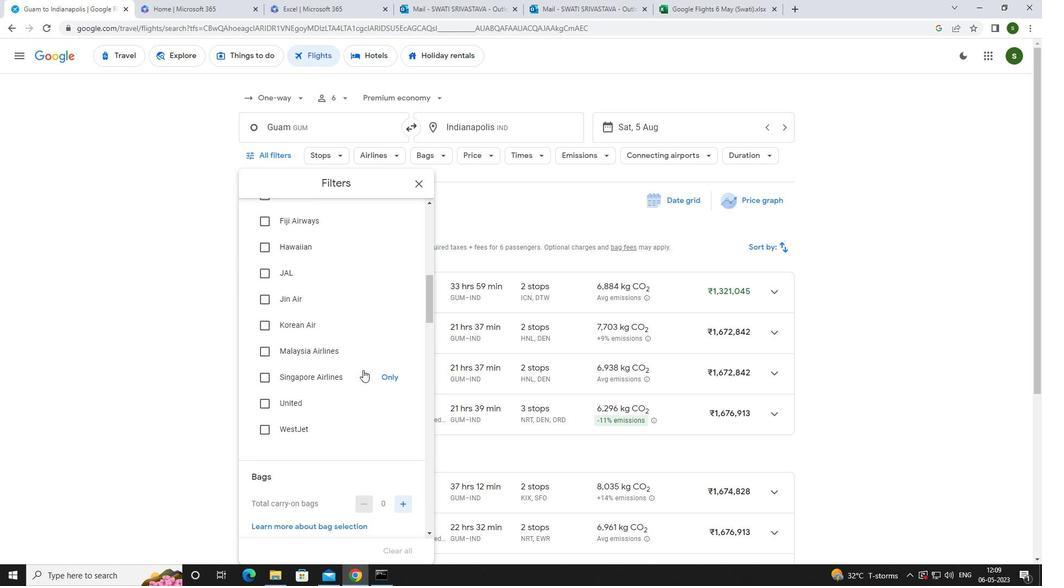 
Action: Mouse scrolled (363, 369) with delta (0, 0)
Screenshot: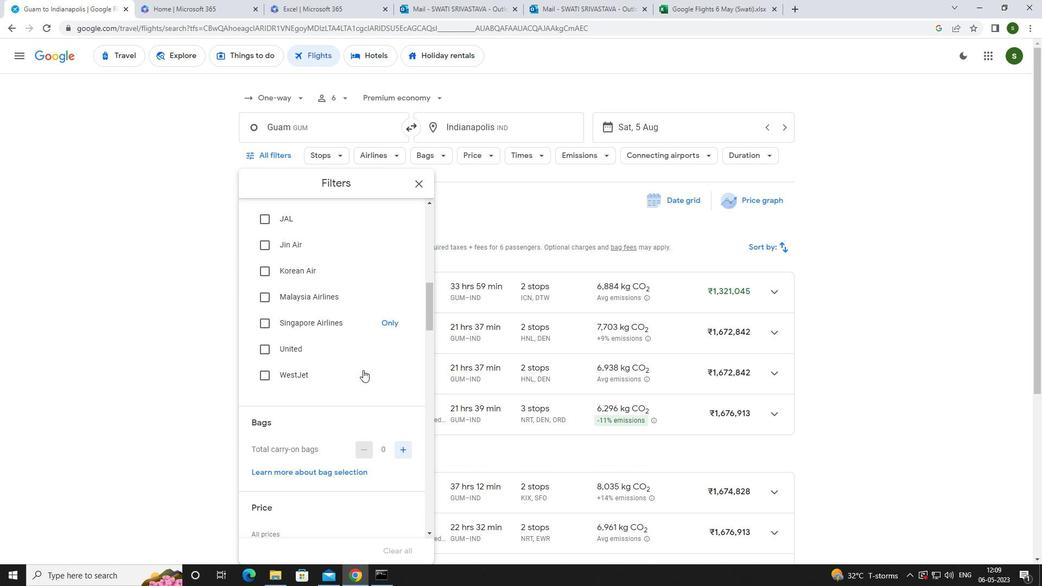 
Action: Mouse scrolled (363, 369) with delta (0, 0)
Screenshot: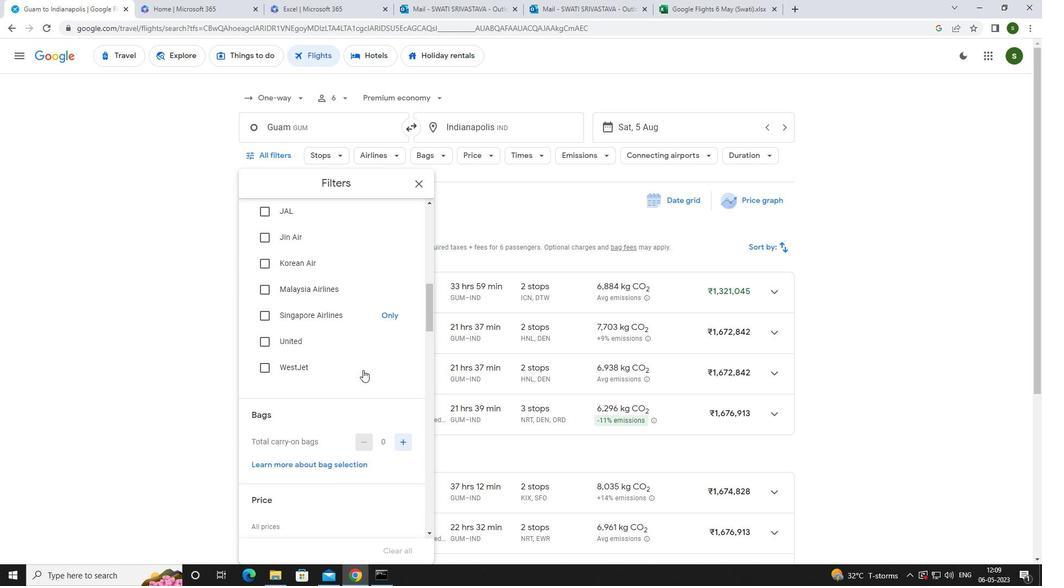 
Action: Mouse moved to (406, 446)
Screenshot: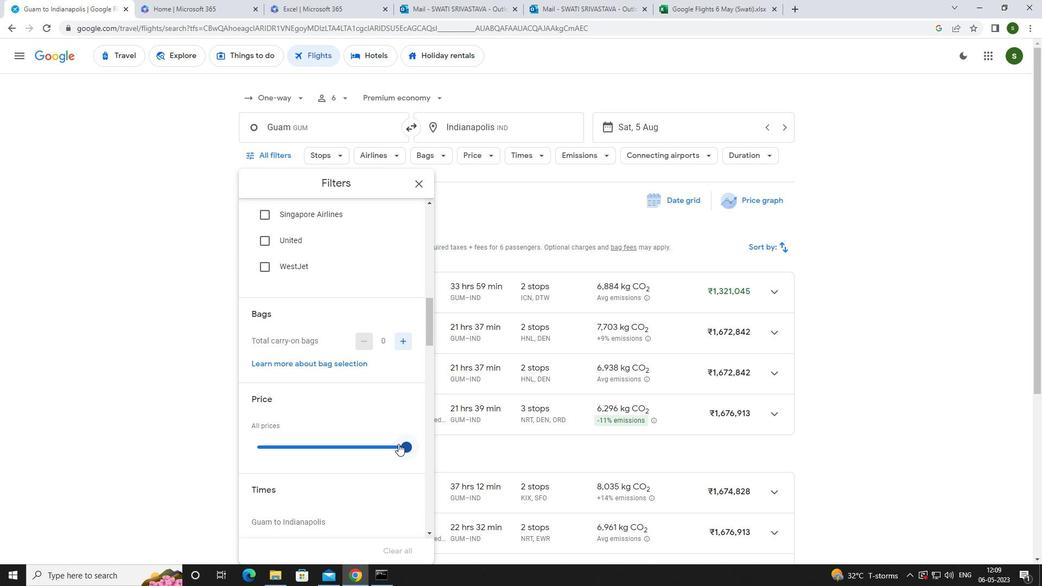 
Action: Mouse pressed left at (406, 446)
Screenshot: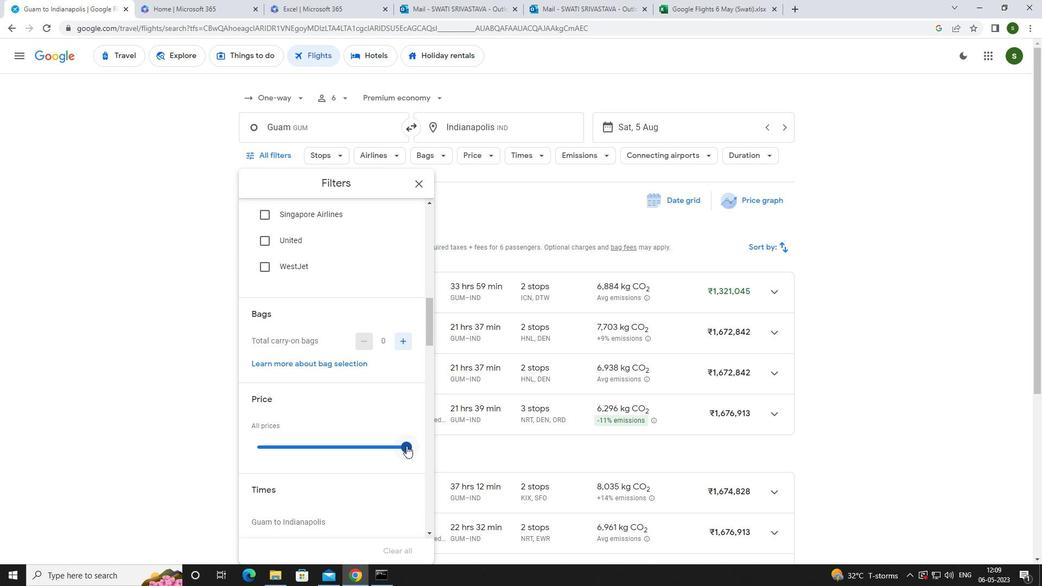 
Action: Mouse moved to (255, 447)
Screenshot: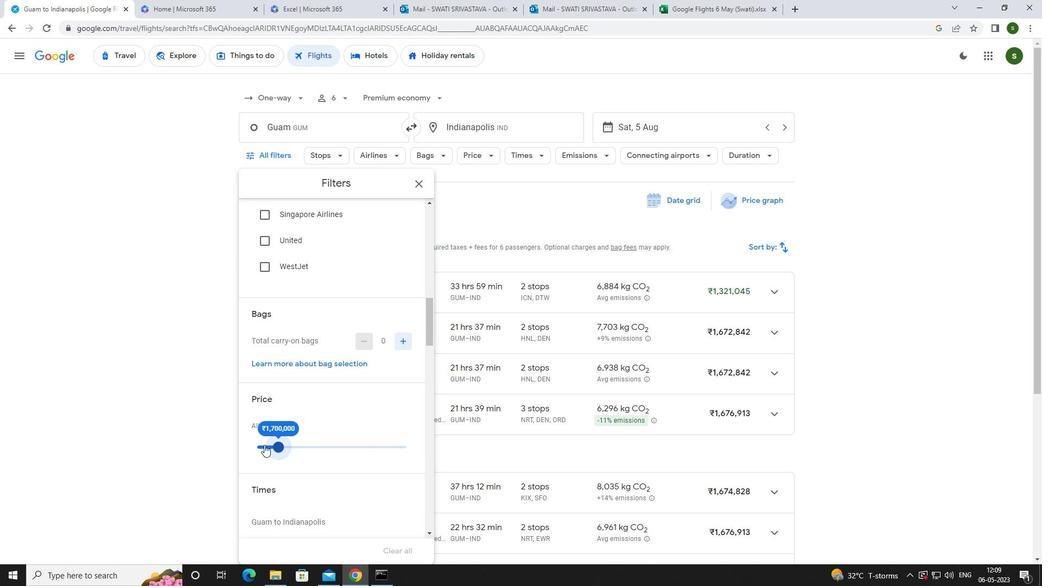 
Action: Mouse scrolled (255, 447) with delta (0, 0)
Screenshot: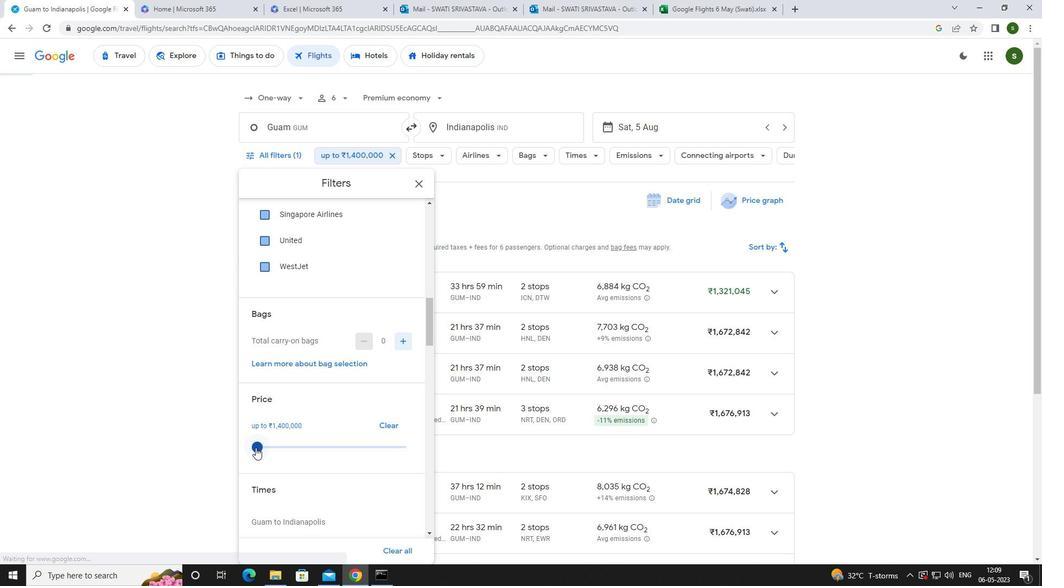 
Action: Mouse scrolled (255, 447) with delta (0, 0)
Screenshot: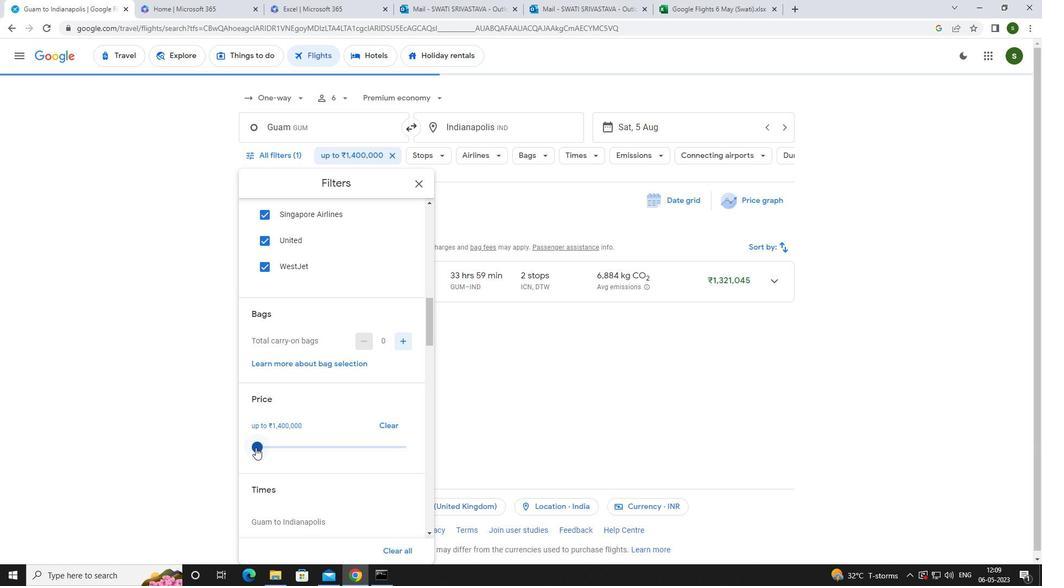 
Action: Mouse moved to (257, 454)
Screenshot: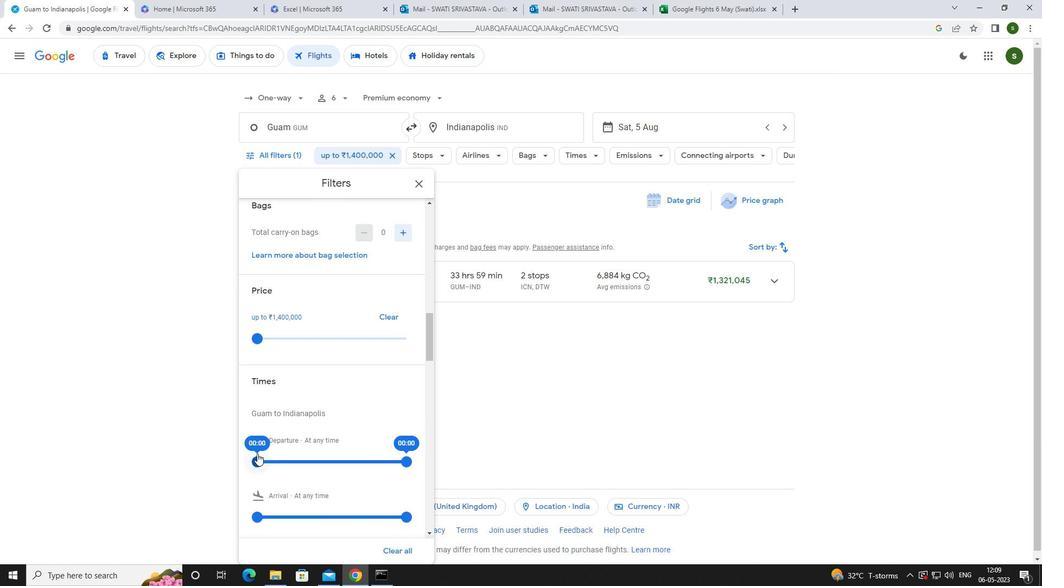 
Action: Mouse pressed left at (257, 454)
Screenshot: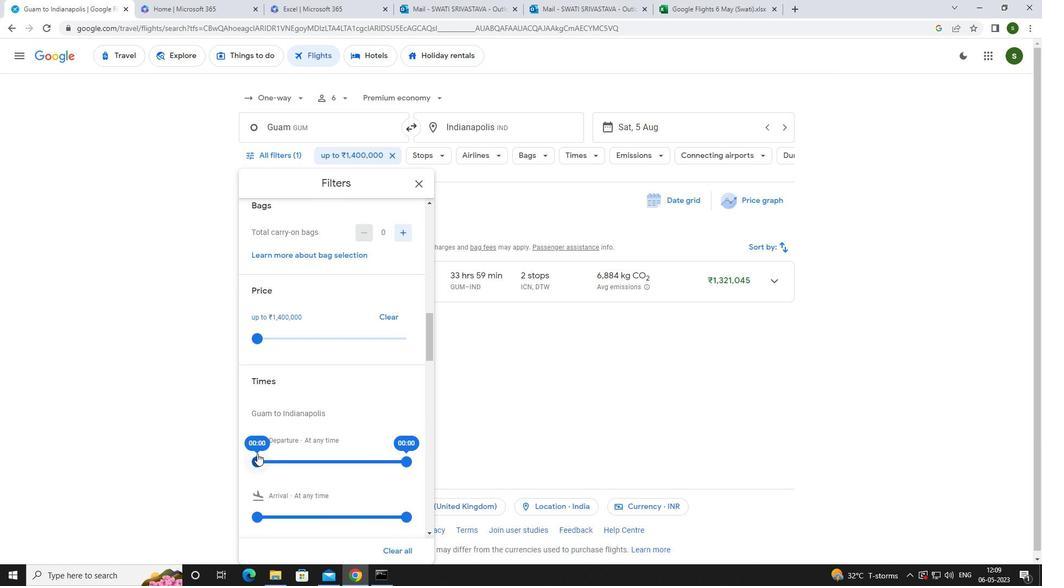 
Action: Mouse moved to (216, 432)
Screenshot: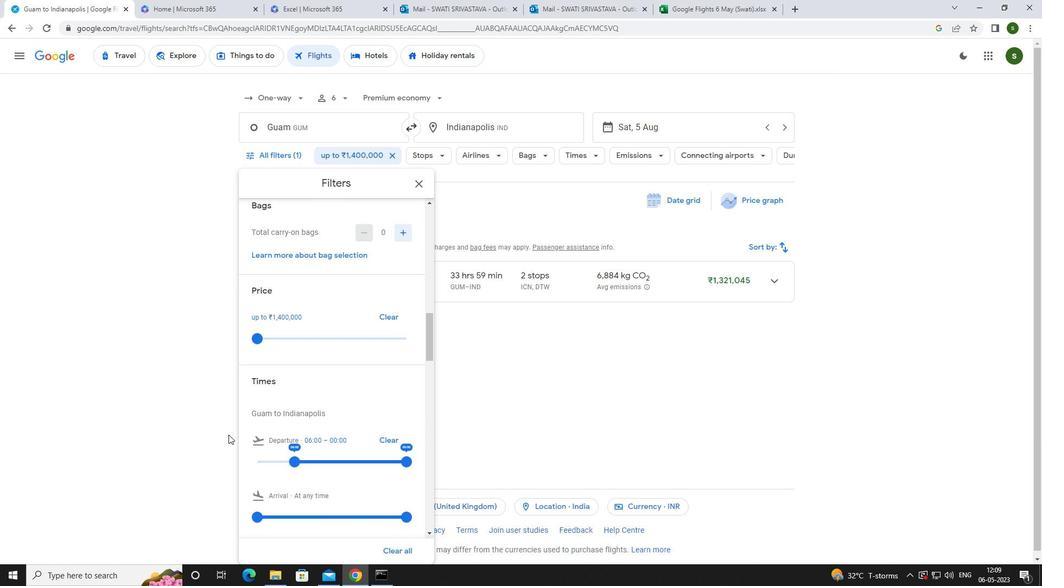 
Action: Mouse pressed left at (216, 432)
Screenshot: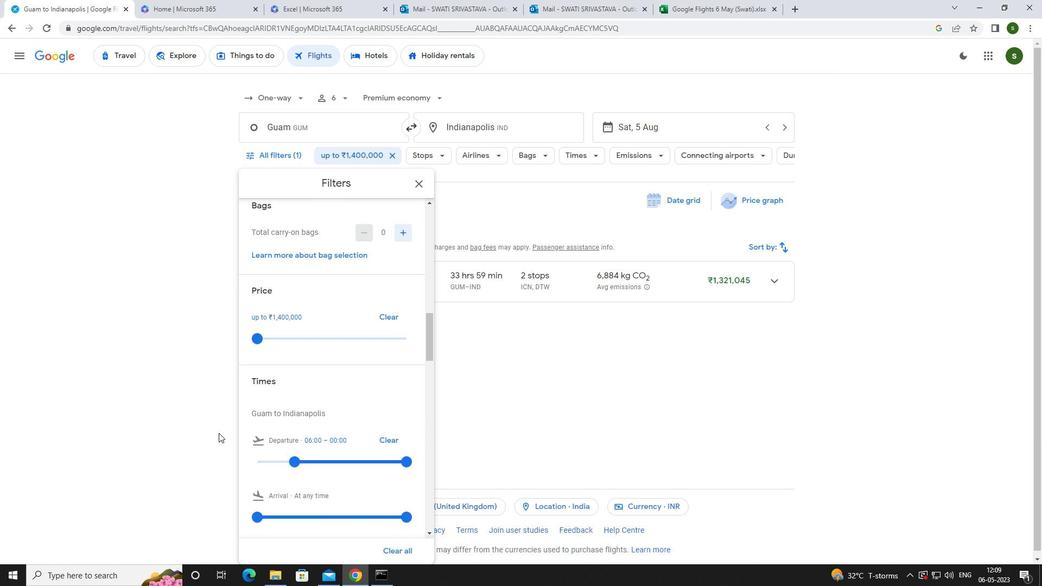 
